 Task: Book a 60-minute sailing lesson for those looking to master the art of sailing.
Action: Mouse pressed left at (888, 132)
Screenshot: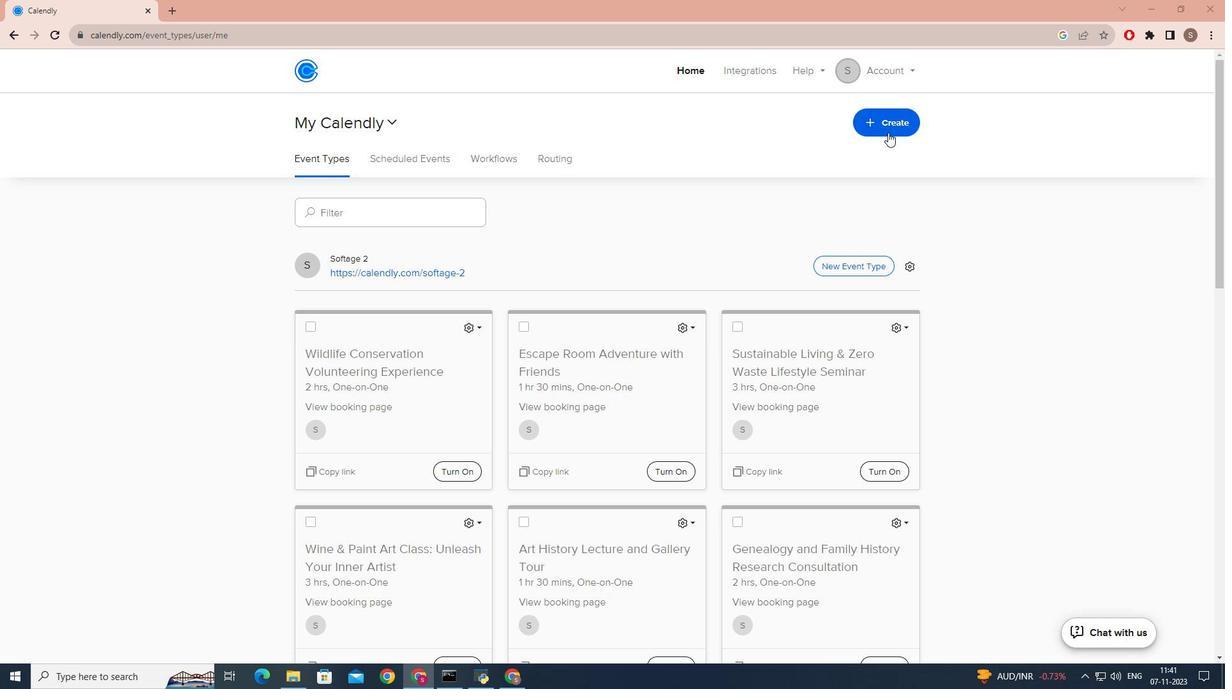 
Action: Mouse moved to (810, 175)
Screenshot: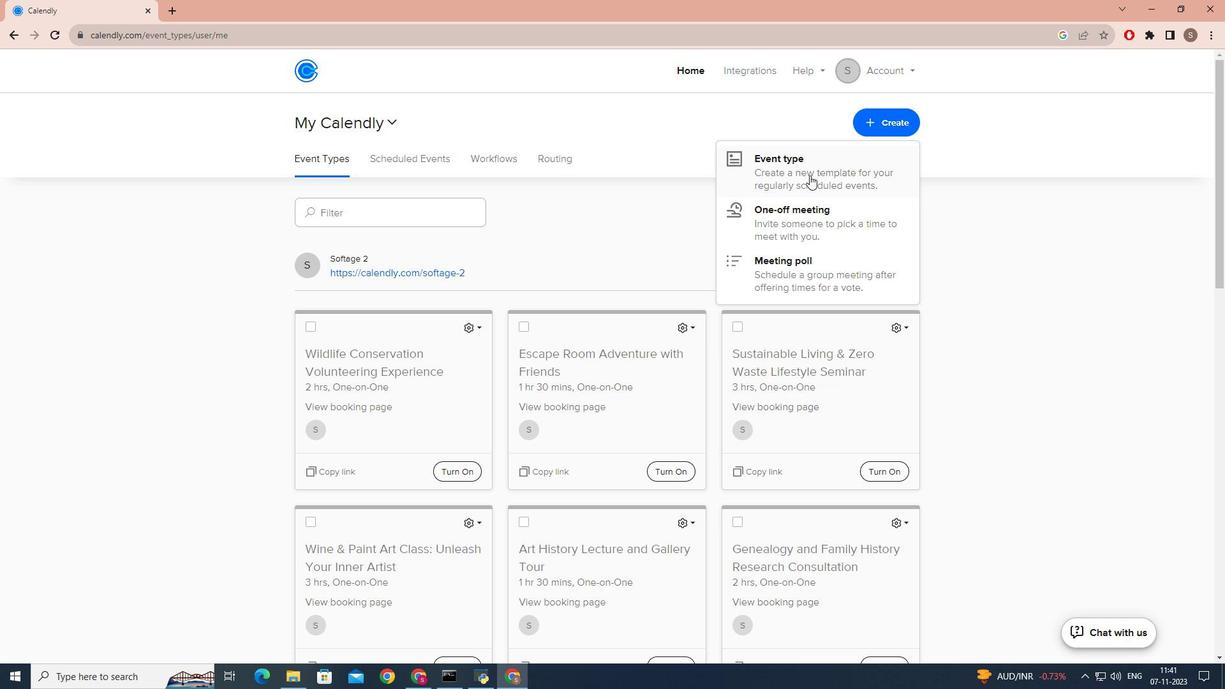 
Action: Mouse pressed left at (810, 175)
Screenshot: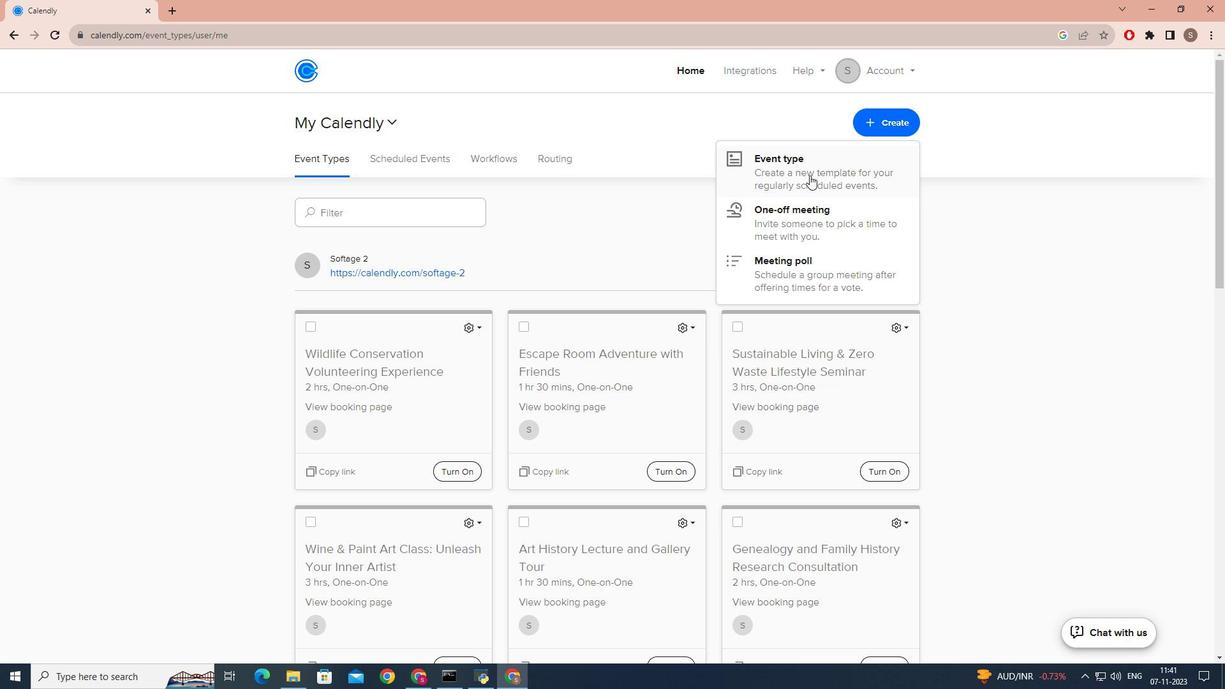 
Action: Mouse moved to (539, 244)
Screenshot: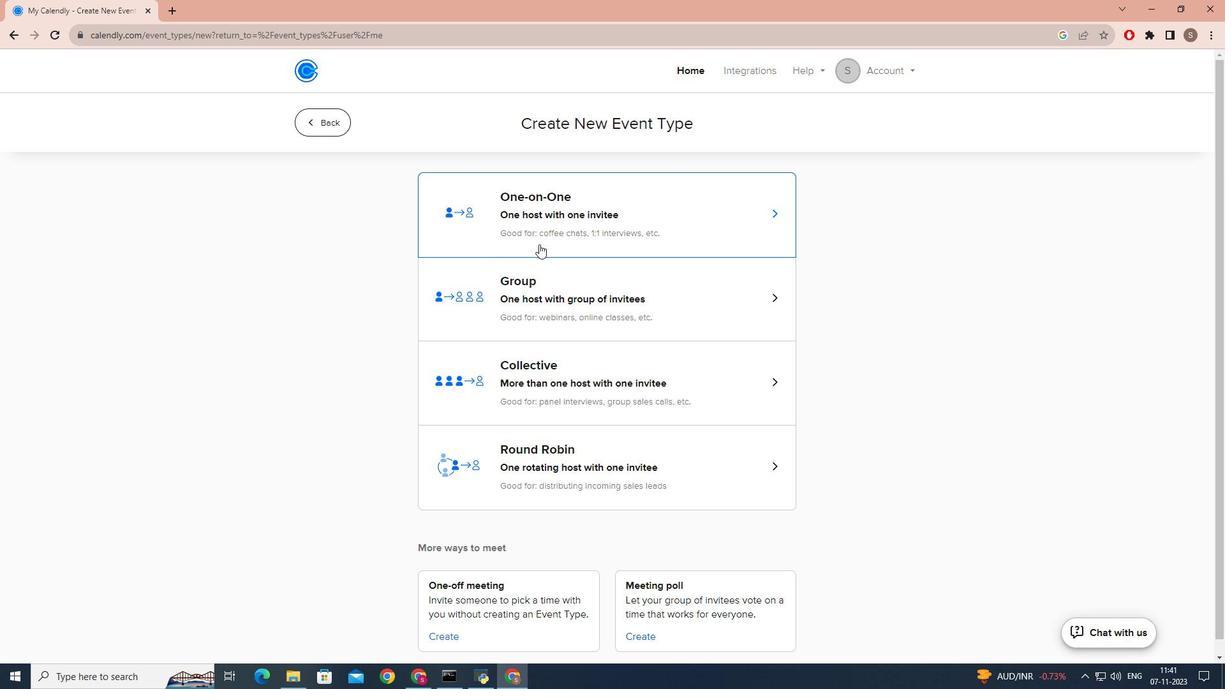 
Action: Mouse pressed left at (539, 244)
Screenshot: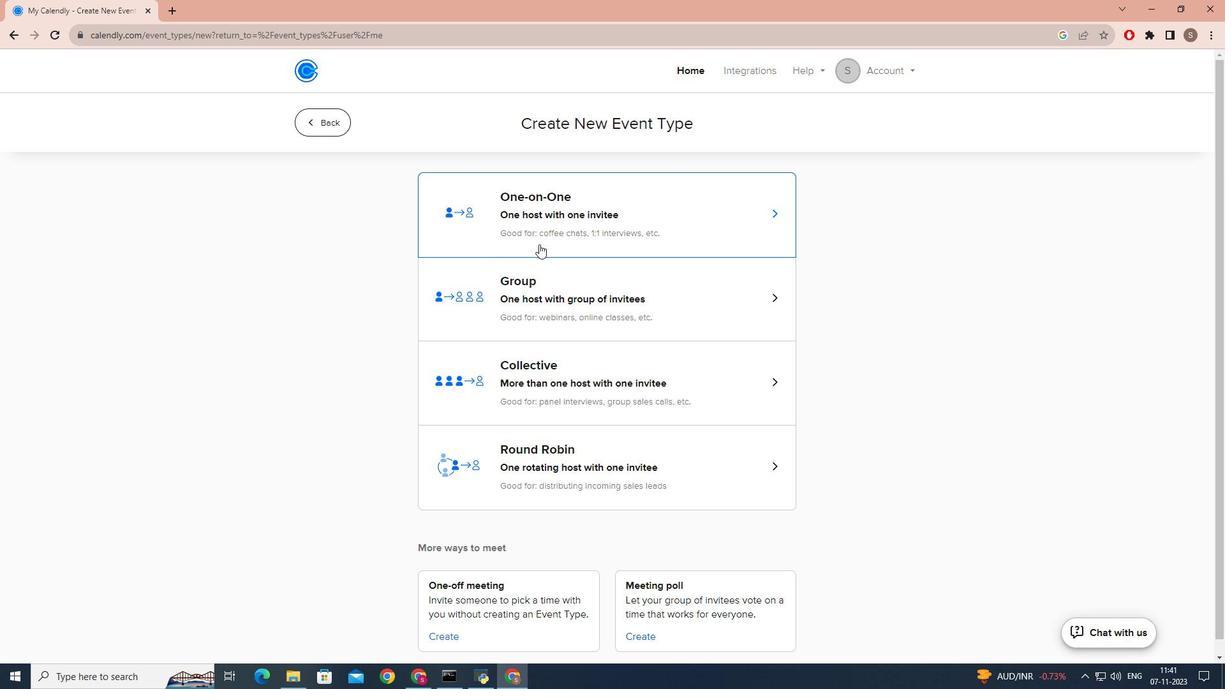 
Action: Mouse moved to (432, 296)
Screenshot: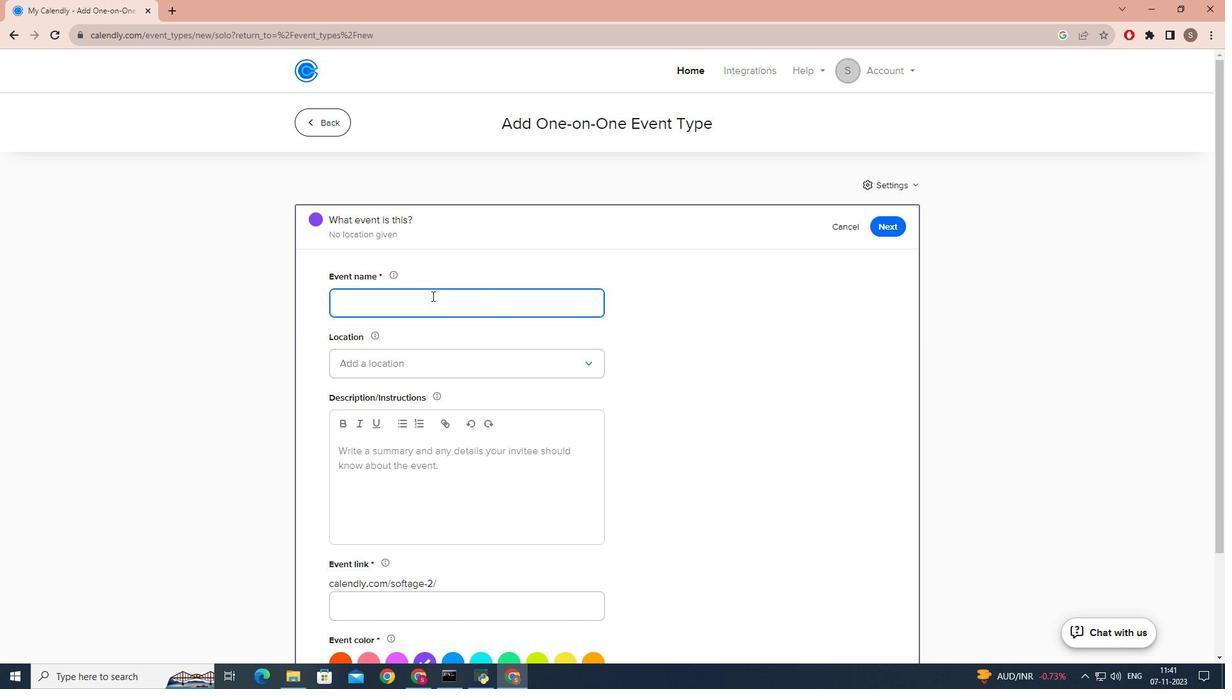 
Action: Mouse pressed left at (432, 296)
Screenshot: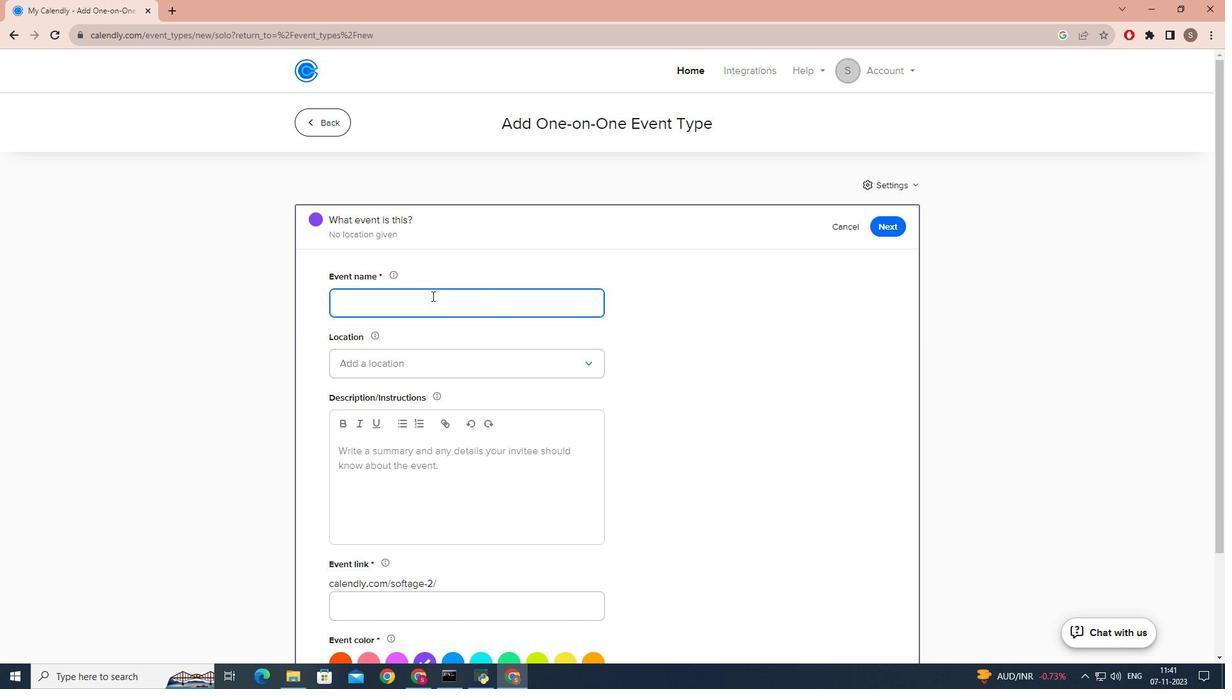 
Action: Key pressed <Key.caps_lock>S<Key.caps_lock>ailing<Key.space><Key.caps_lock>L<Key.caps_lock>esson<Key.shift_r>:<Key.space><Key.caps_lock>M<Key.caps_lock>at<Key.backspace>ster<Key.space><Key.caps_lock><Key.caps_lock>the<Key.space><Key.caps_lock>A<Key.caps_lock>rt<Key.space>i<Key.backspace>of<Key.space><Key.caps_lock>S<Key.caps_lock>ailing
Screenshot: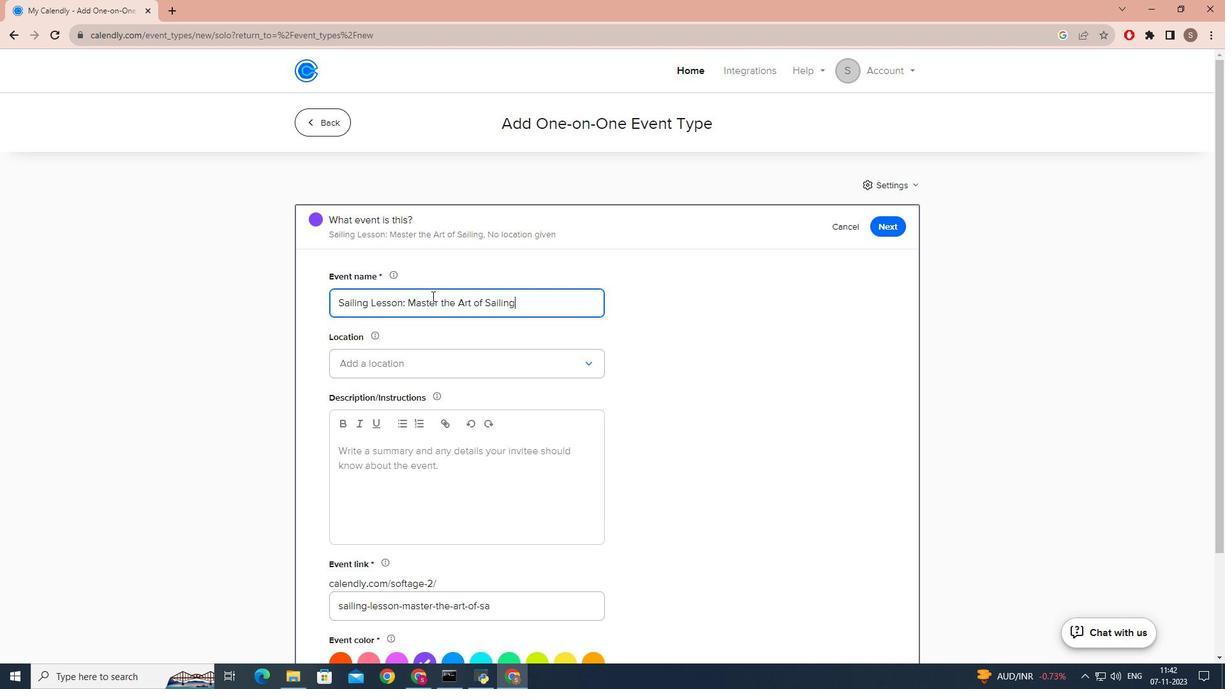
Action: Mouse moved to (381, 363)
Screenshot: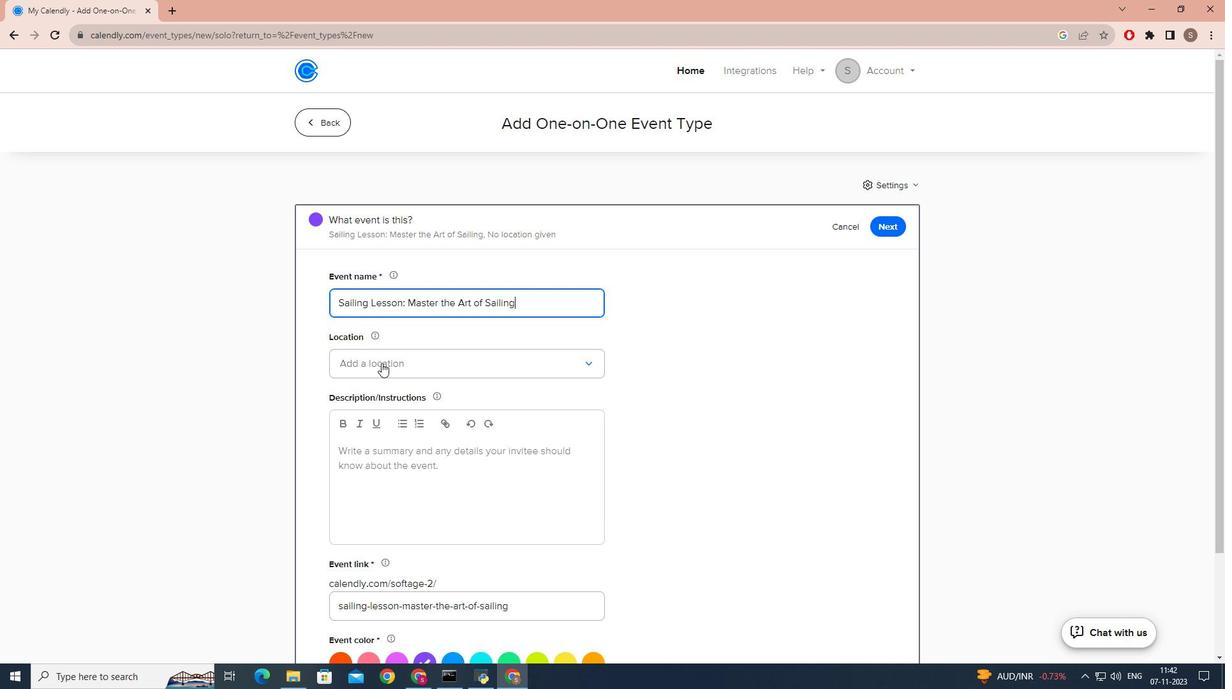 
Action: Mouse pressed left at (381, 363)
Screenshot: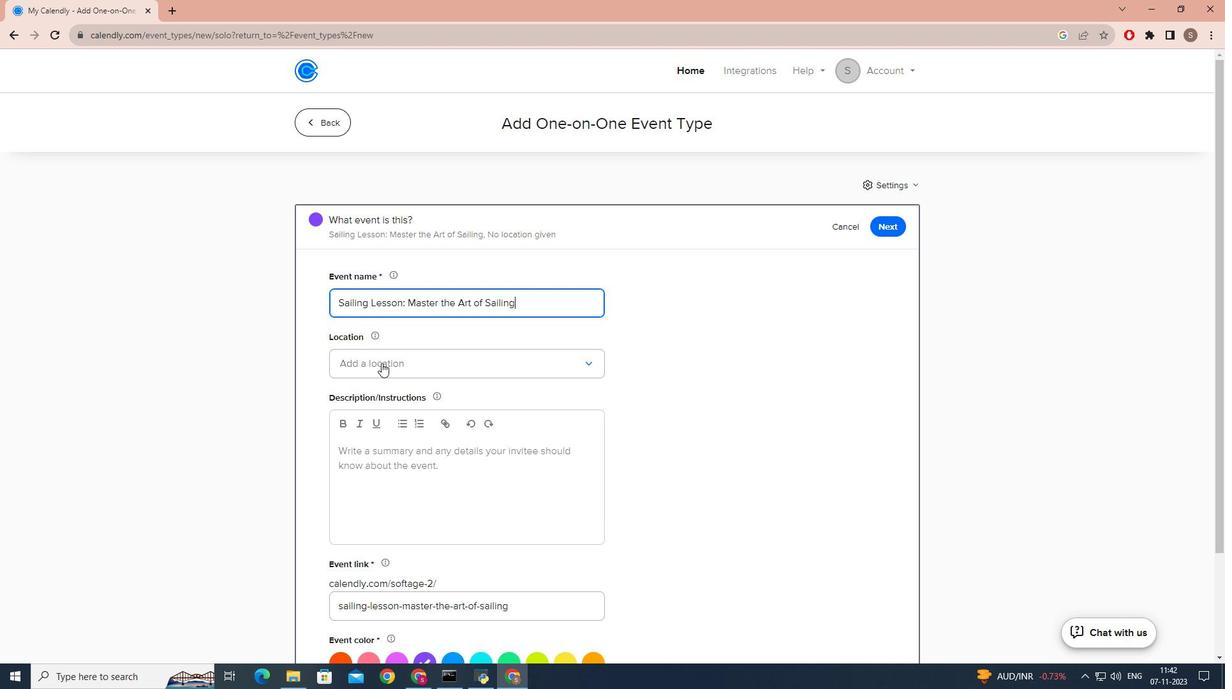 
Action: Mouse moved to (381, 392)
Screenshot: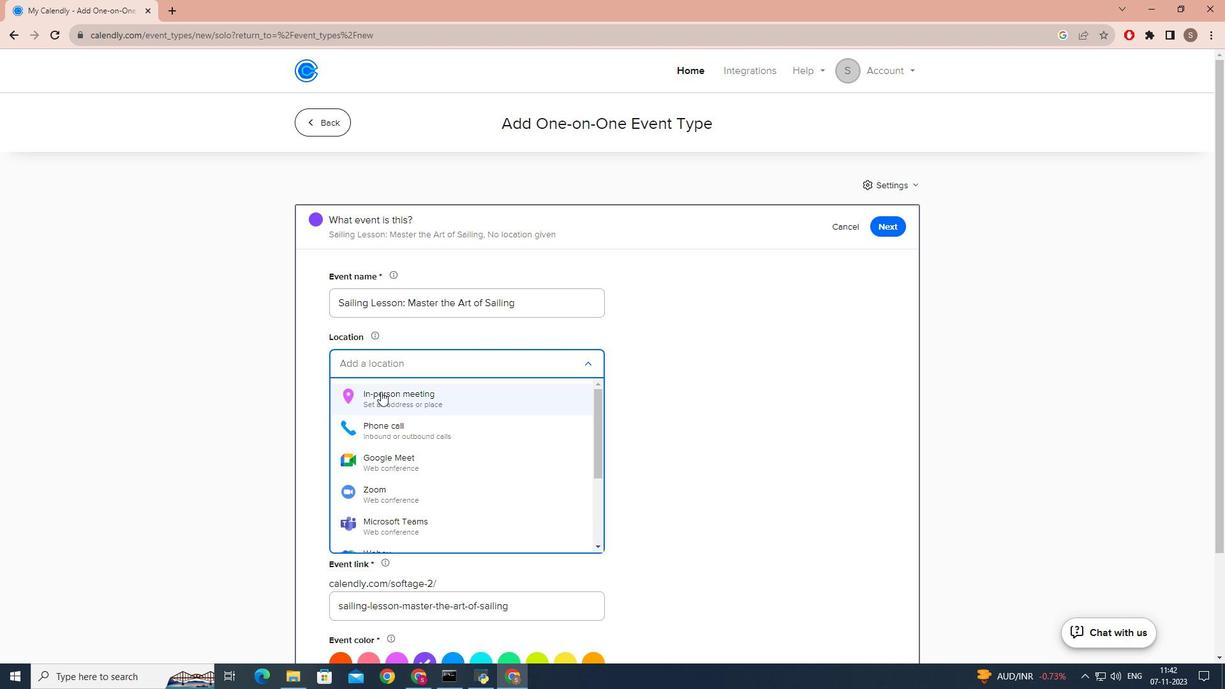 
Action: Mouse pressed left at (381, 392)
Screenshot: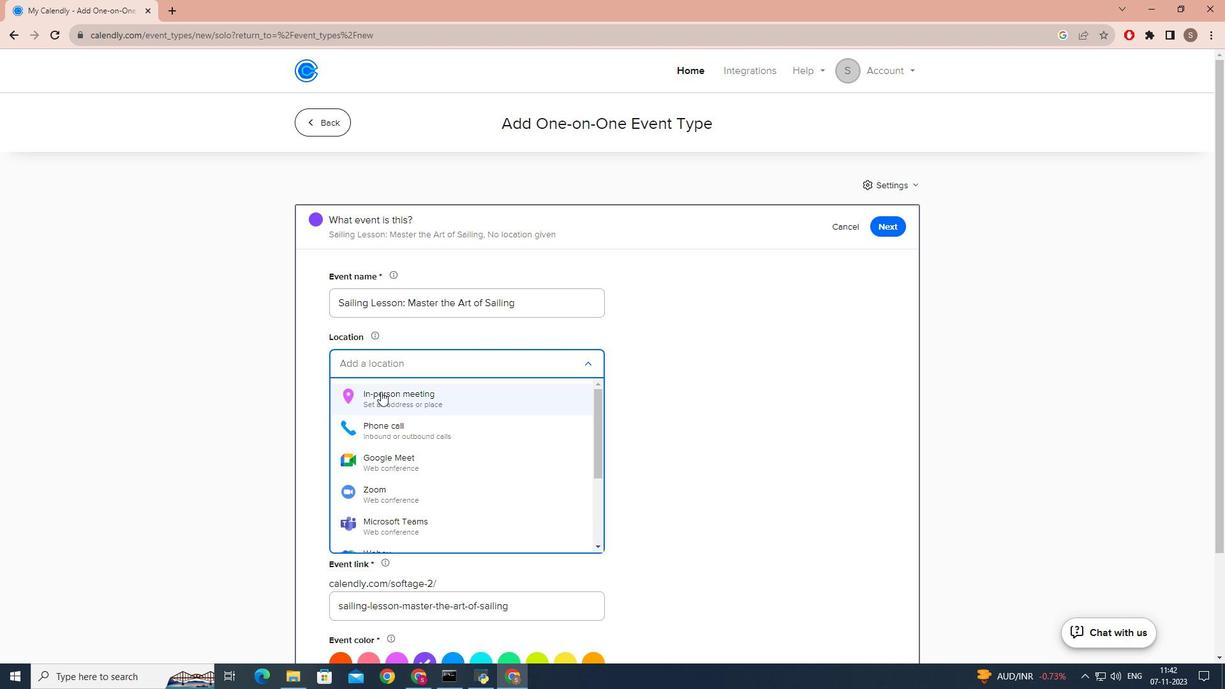
Action: Mouse moved to (554, 222)
Screenshot: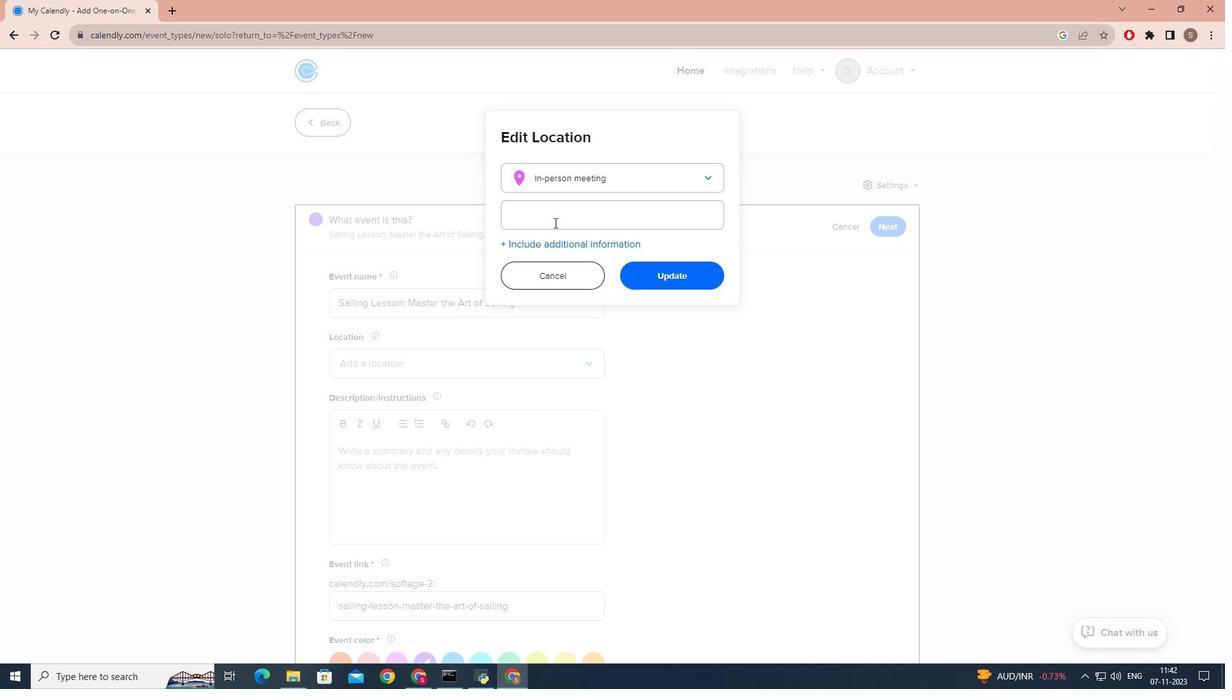 
Action: Mouse pressed left at (554, 222)
Screenshot: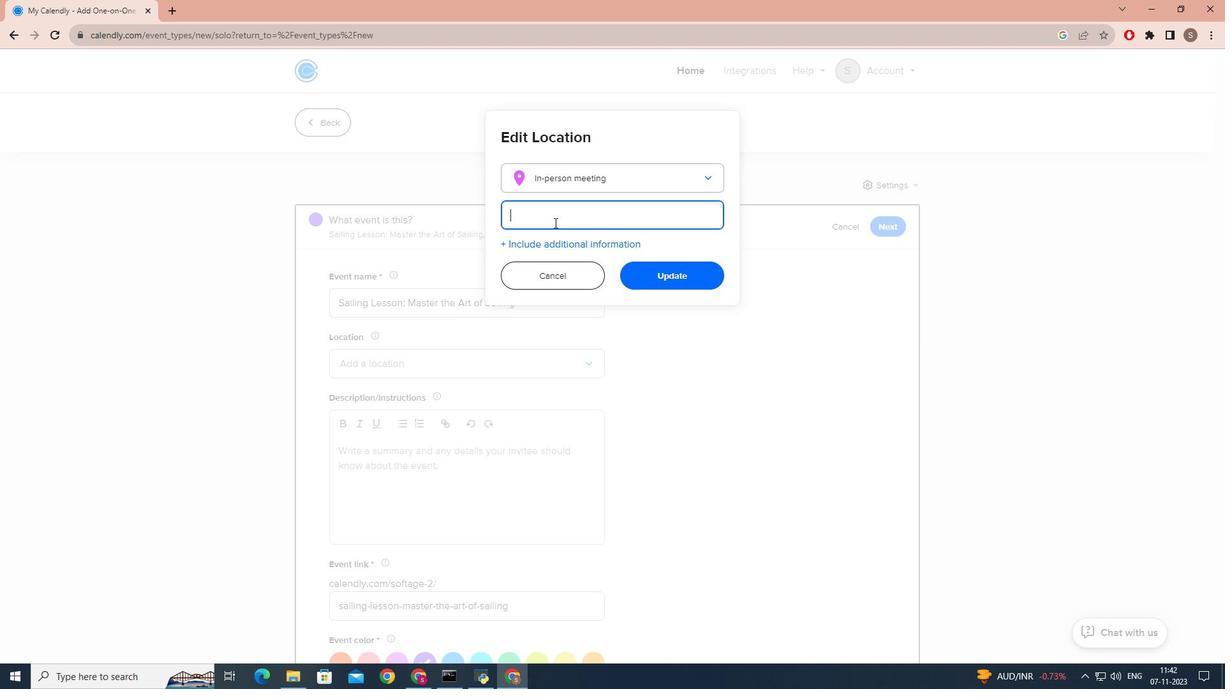 
Action: Key pressed <Key.caps_lock>D<Key.caps_lock>elaware<Key.space><Key.caps_lock>B<Key.caps_lock>ay,<Key.caps_lock>N<Key.caps_lock>ew<Key.space><Key.caps_lock>J<Key.caps_lock>ersey,<Key.caps_lock>U.S.A
Screenshot: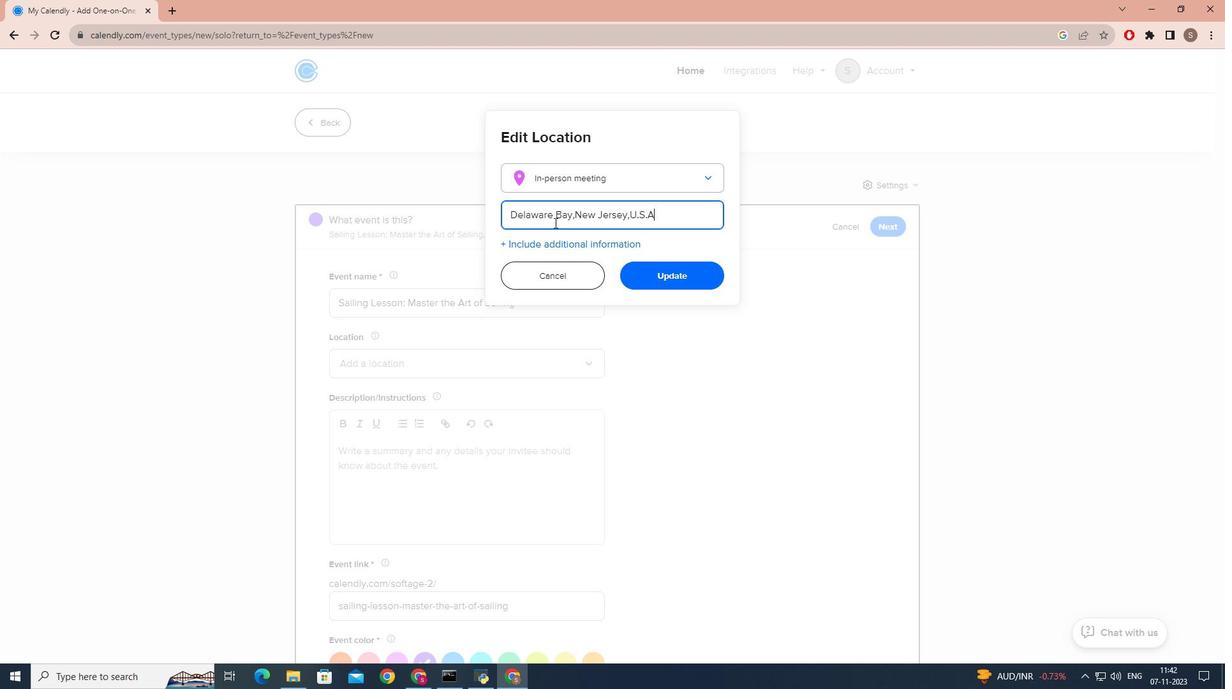 
Action: Mouse moved to (651, 265)
Screenshot: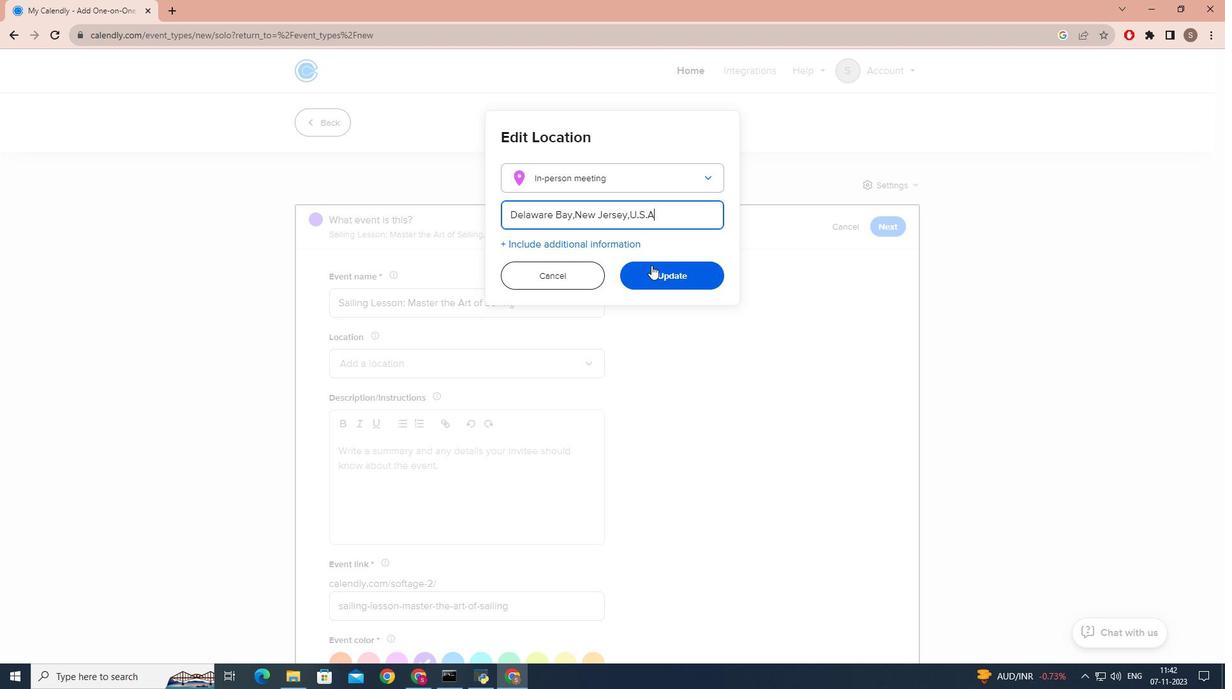
Action: Mouse pressed left at (651, 265)
Screenshot: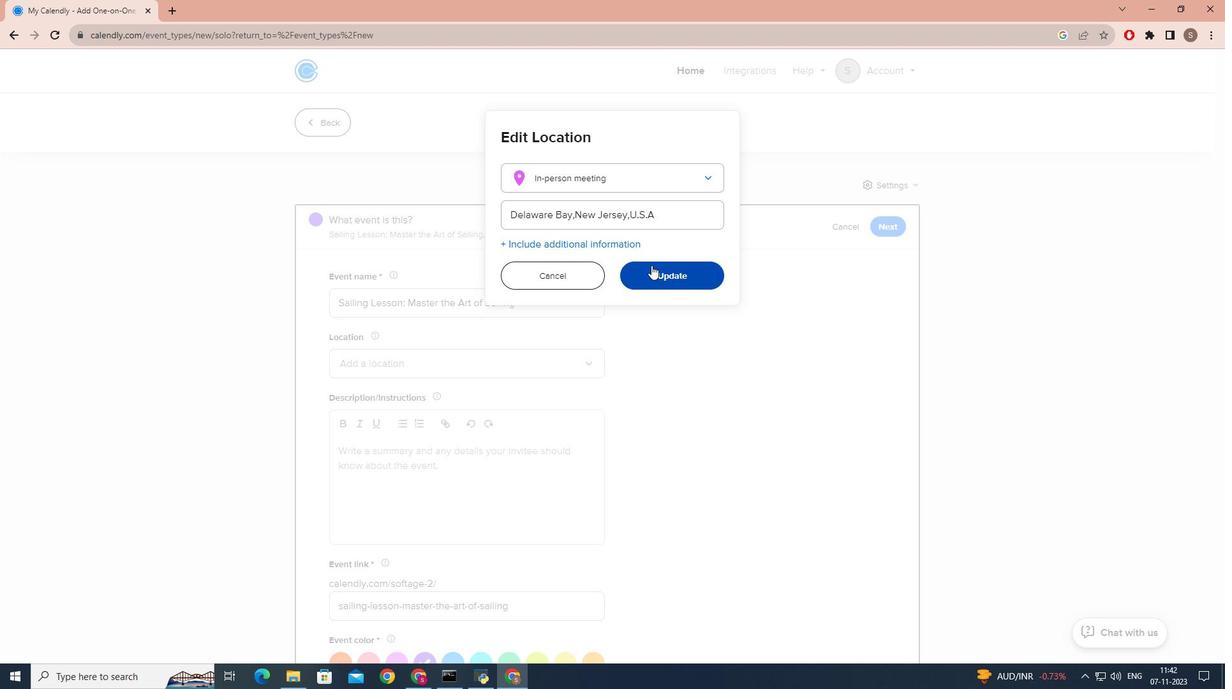 
Action: Mouse moved to (429, 354)
Screenshot: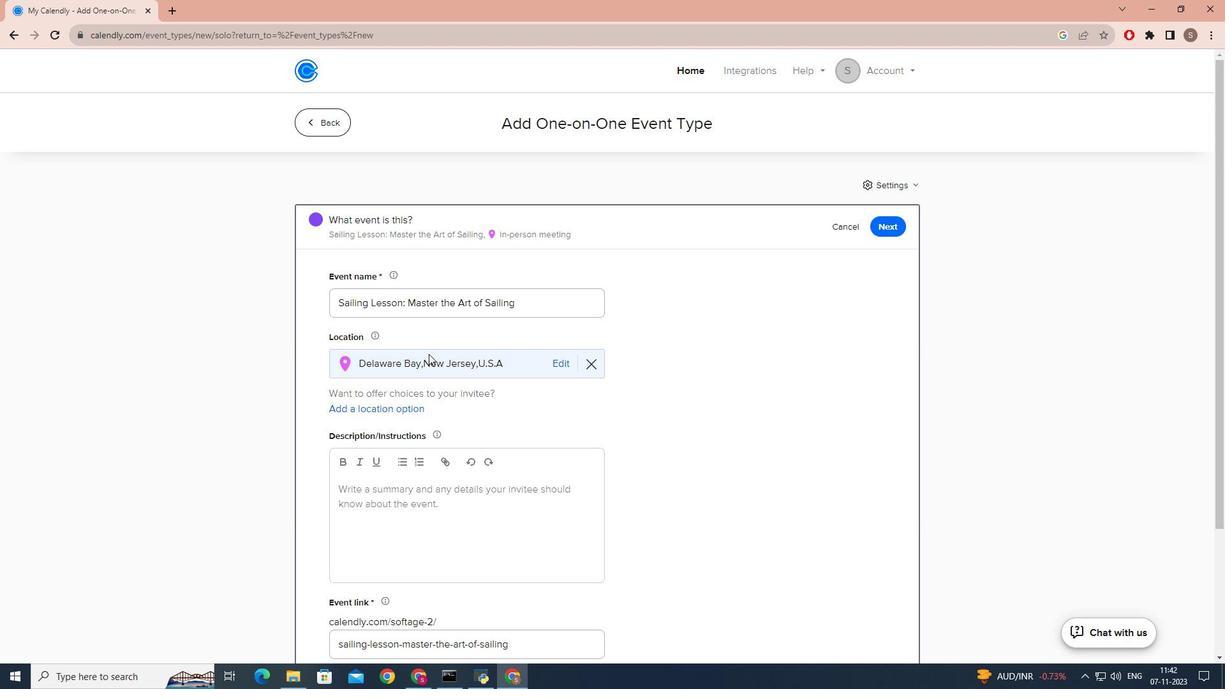 
Action: Mouse scrolled (429, 353) with delta (0, 0)
Screenshot: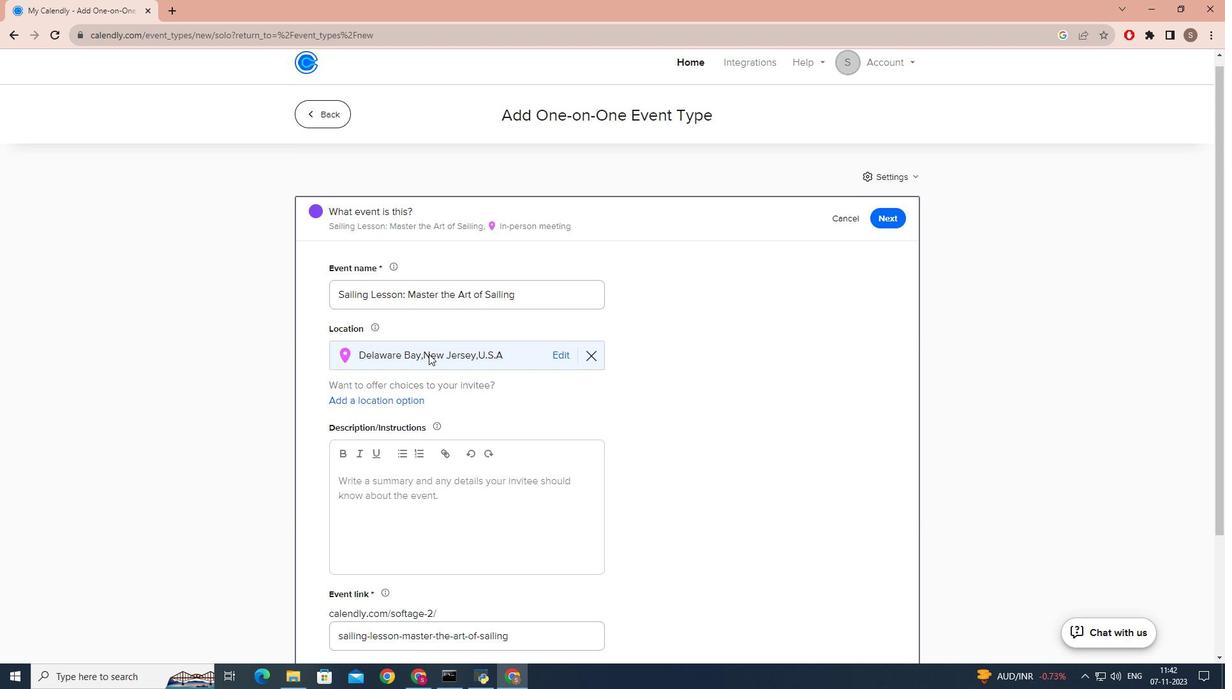 
Action: Mouse scrolled (429, 353) with delta (0, 0)
Screenshot: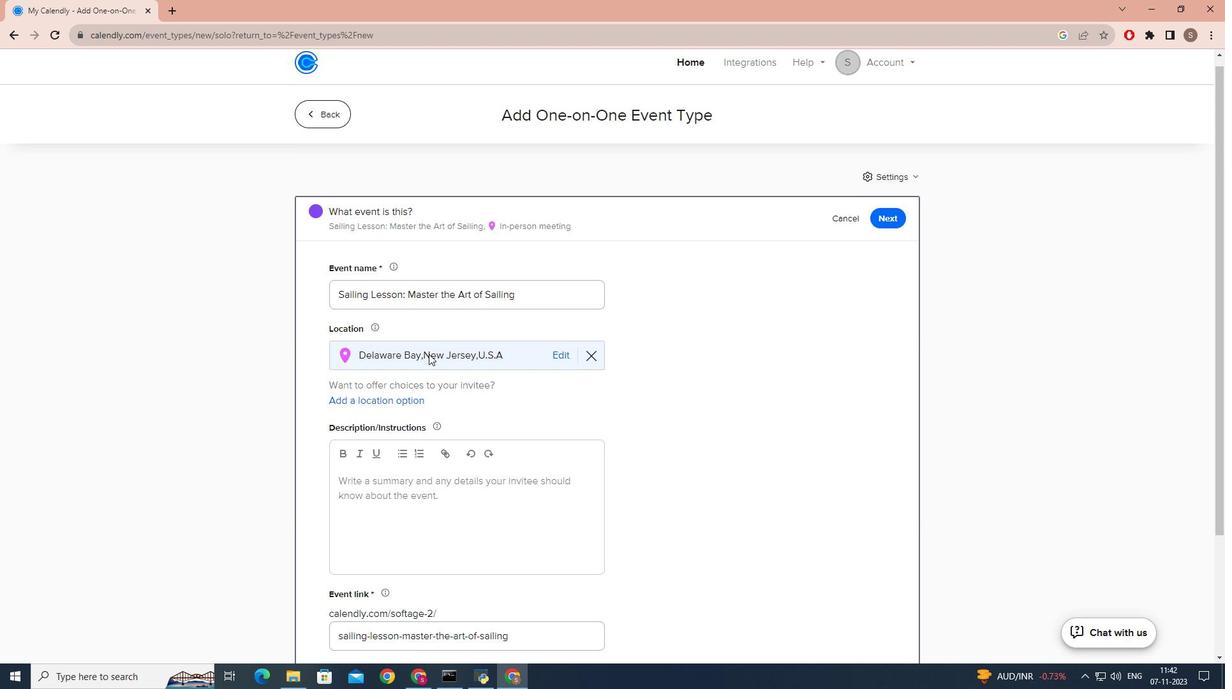 
Action: Mouse scrolled (429, 353) with delta (0, 0)
Screenshot: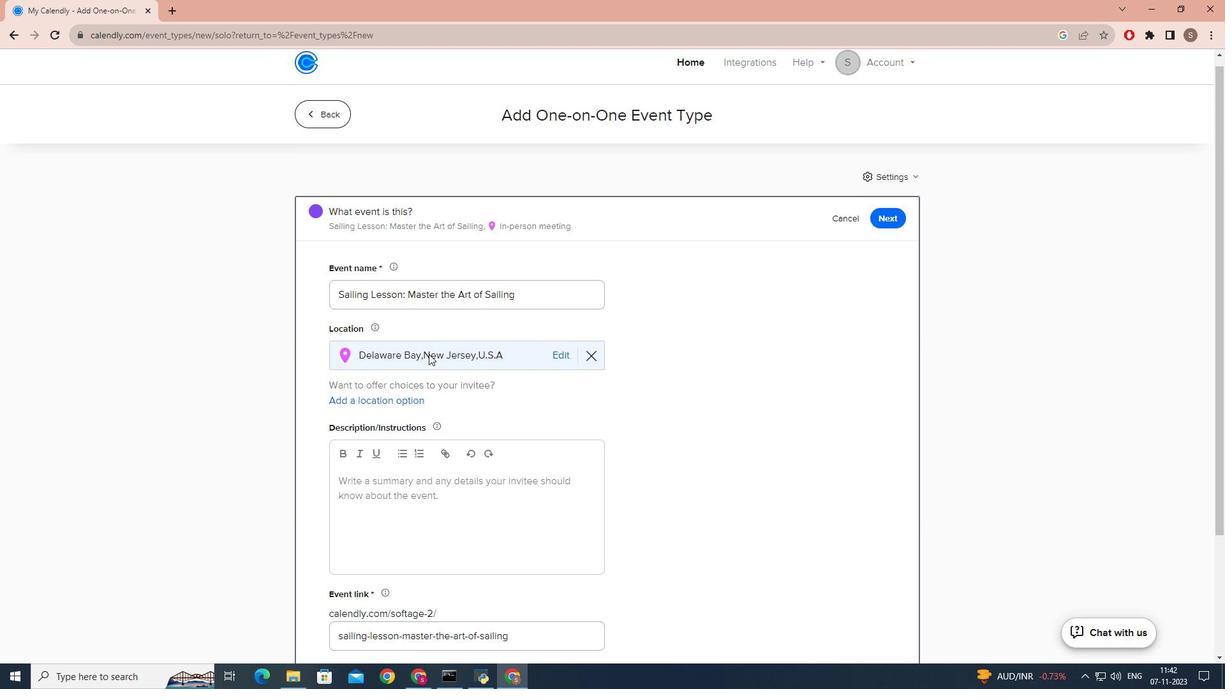 
Action: Mouse scrolled (429, 353) with delta (0, 0)
Screenshot: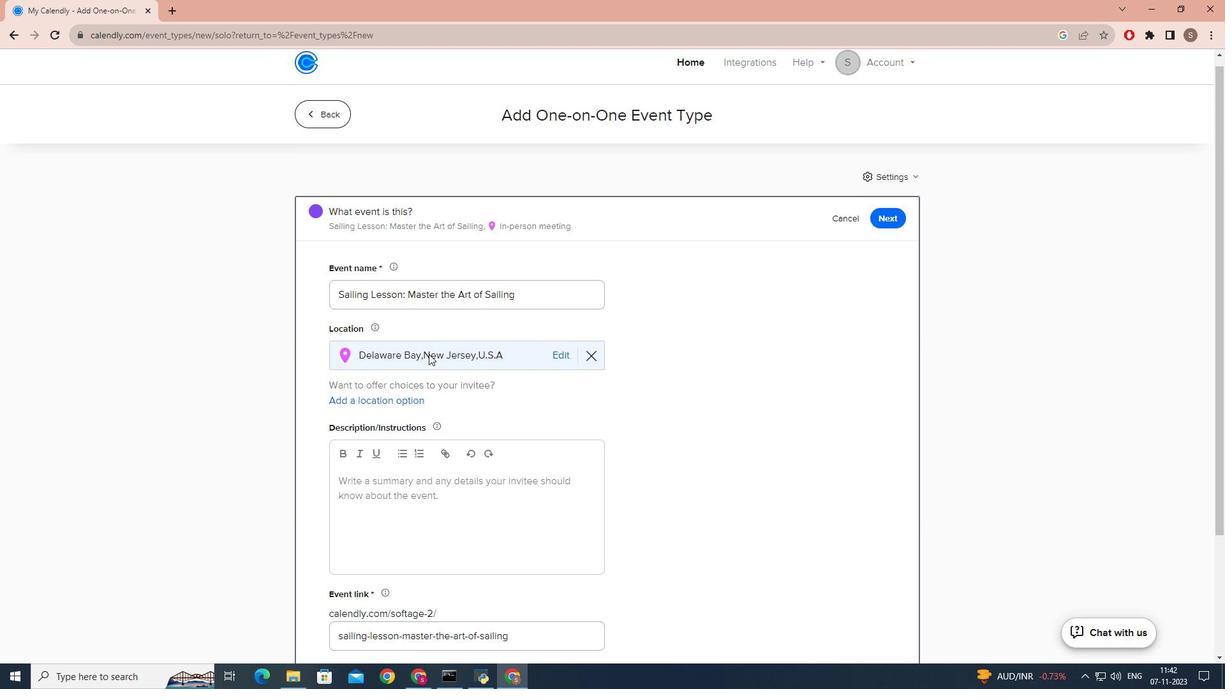 
Action: Mouse scrolled (429, 353) with delta (0, 0)
Screenshot: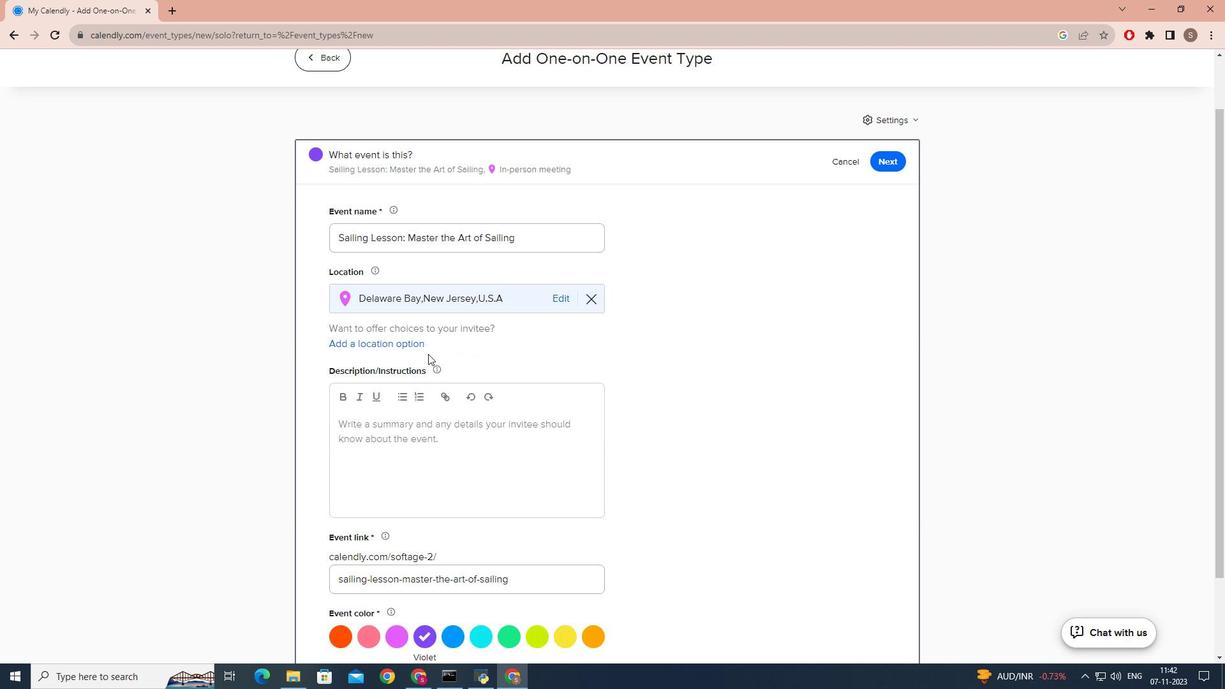 
Action: Mouse moved to (404, 362)
Screenshot: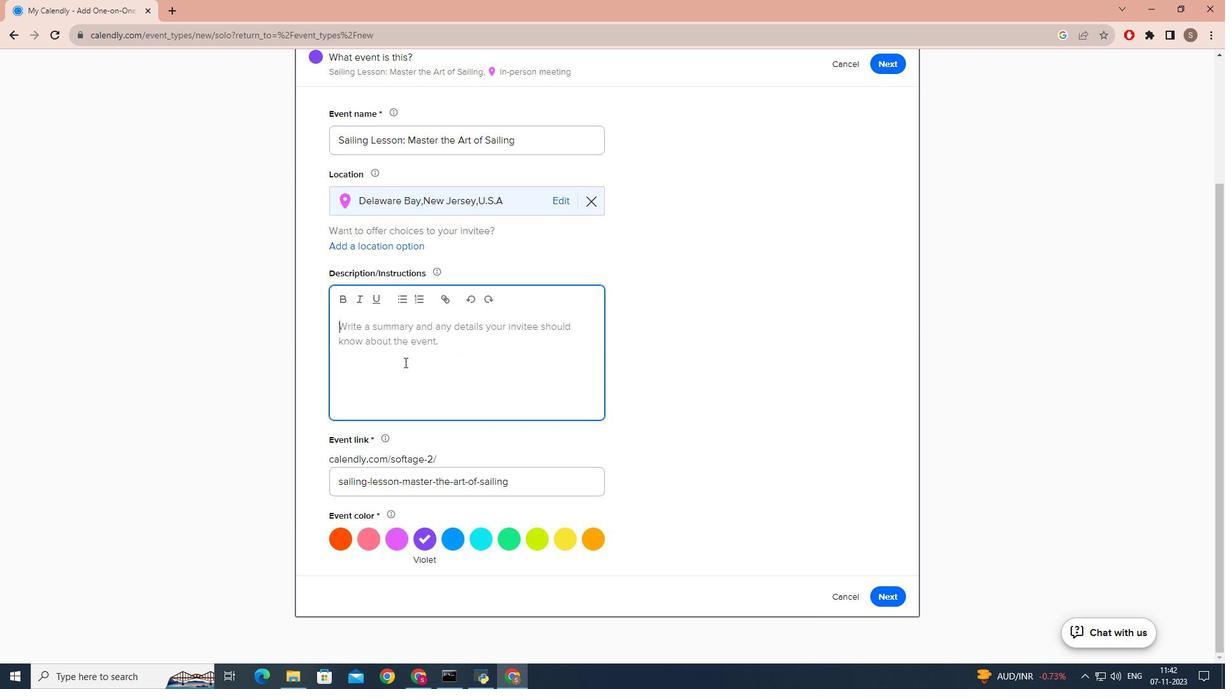 
Action: Mouse pressed left at (404, 362)
Screenshot: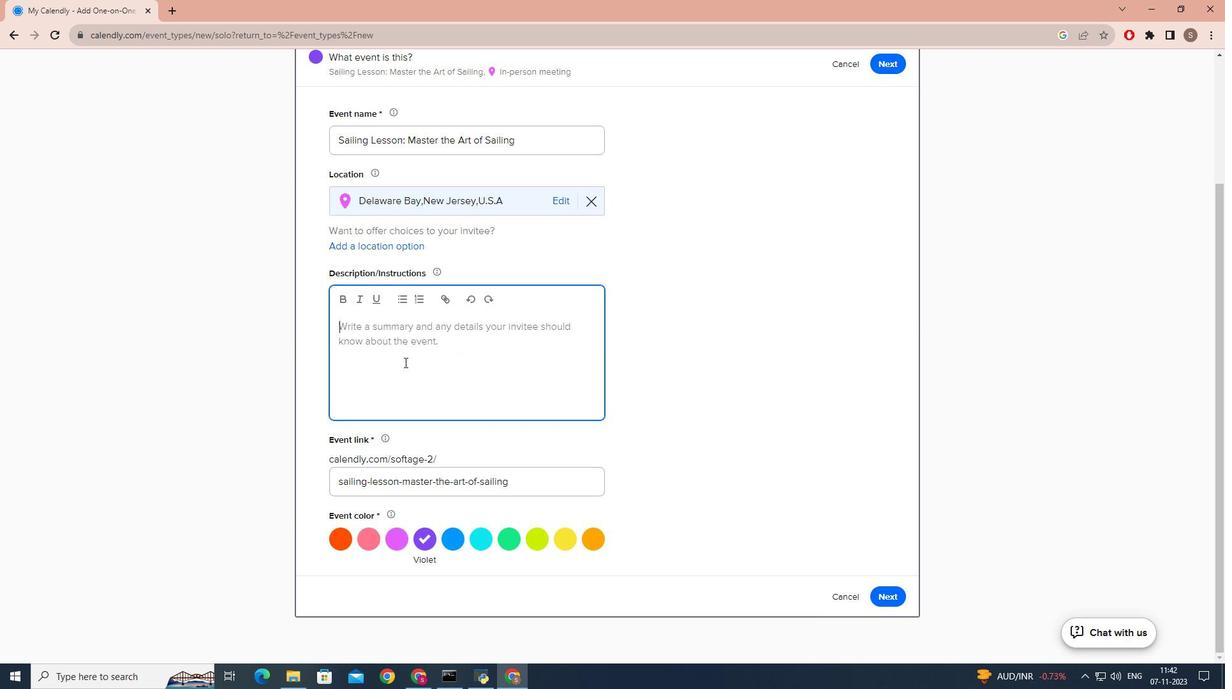 
Action: Key pressed <Key.caps_lock>o<Key.caps_lock>U<Key.backspace><Key.backspace>O<Key.caps_lock>ur<Key.space>sailing<Key.space>lesson<Key.space>is<Key.space>the<Key.space>perfect<Key.space>opportunityy<Key.space><Key.backspace><Key.backspace><Key.backspace>y<Key.space>to<Key.space>learn<Key.space>the<Key.space>roi<Key.backspace>pes<Key.space>and<Key.space>experienc<Key.space><Key.backspace>e<Key.space>the<Key.space>thrill<Key.space>of<Key.space>sailing<Key.space>on<Key.space>the<Key.space>open<Key.space>water.<Key.caps_lock>R<Key.caps_lock>ecive<Key.space>exper
Screenshot: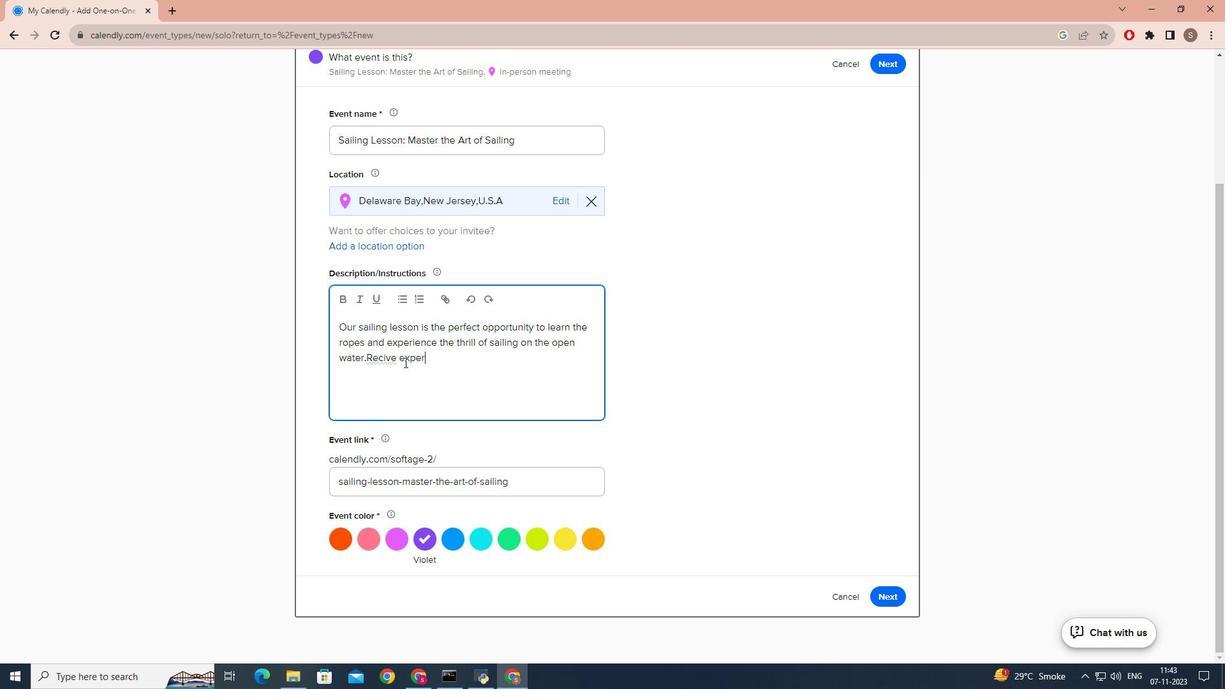 
Action: Mouse moved to (383, 358)
Screenshot: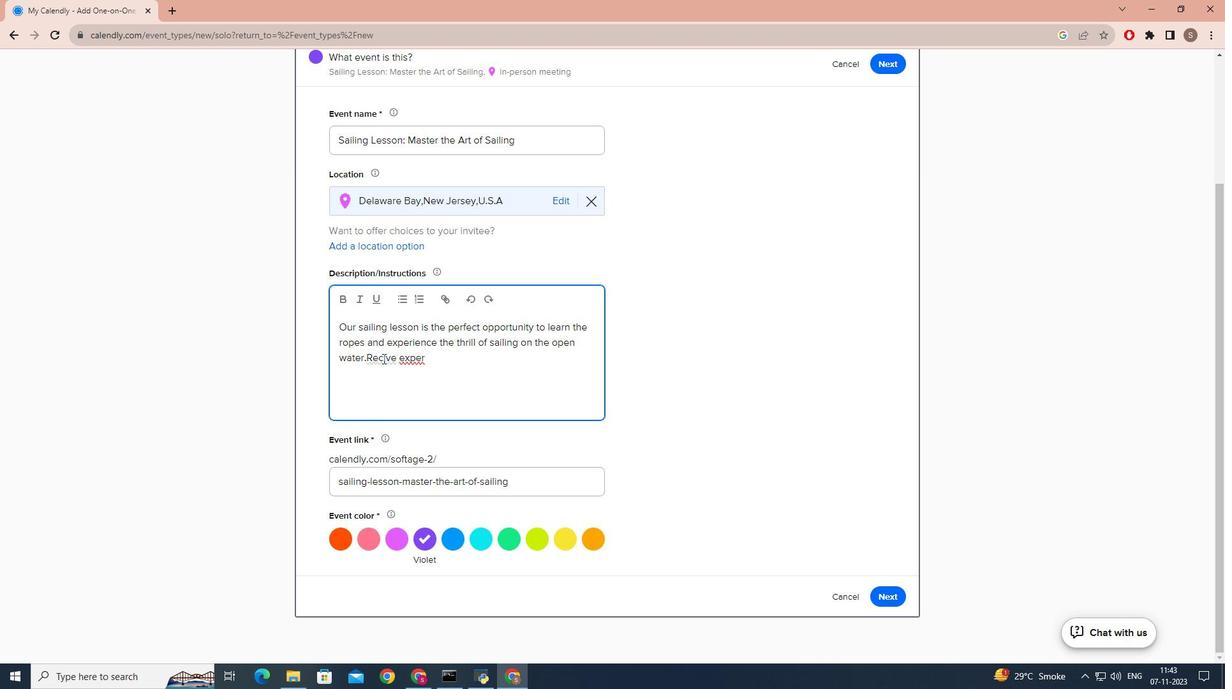 
Action: Mouse pressed left at (383, 358)
Screenshot: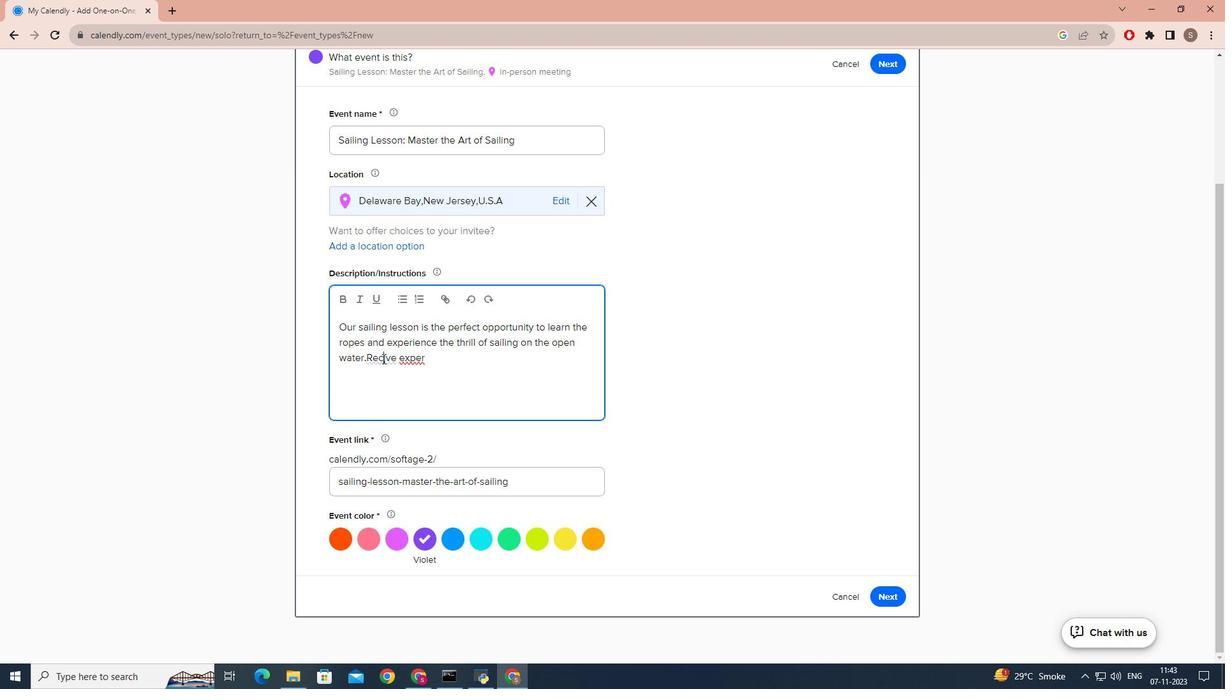 
Action: Key pressed e
Screenshot: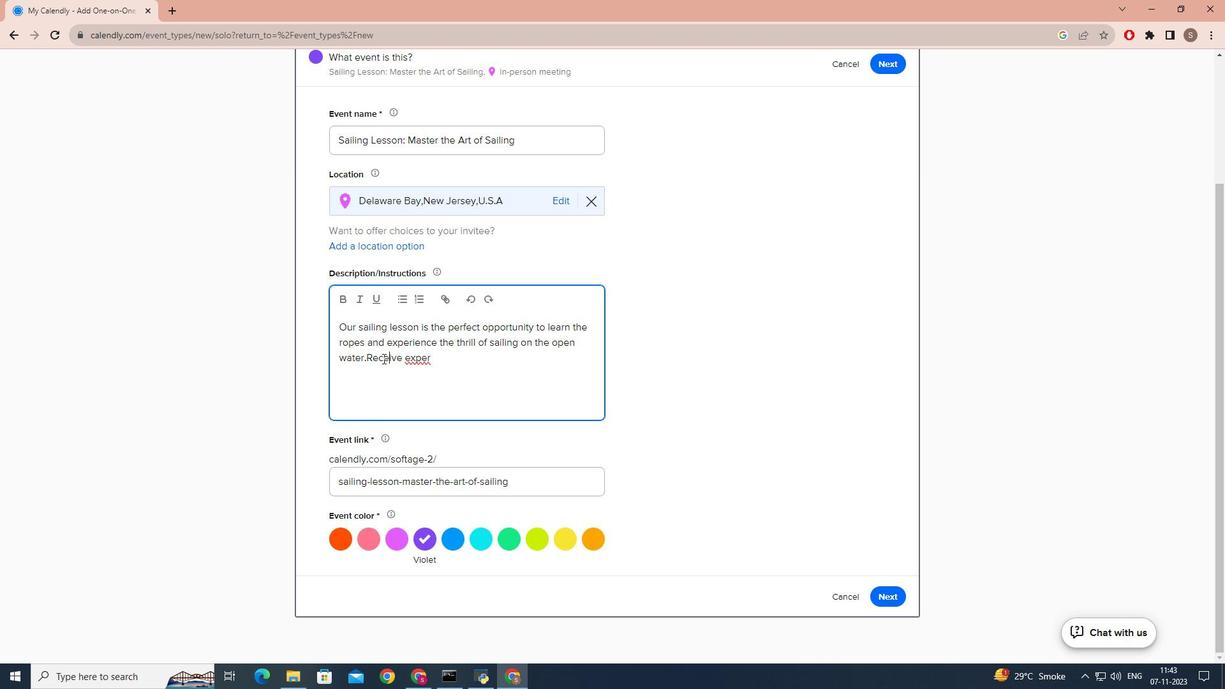 
Action: Mouse moved to (452, 358)
Screenshot: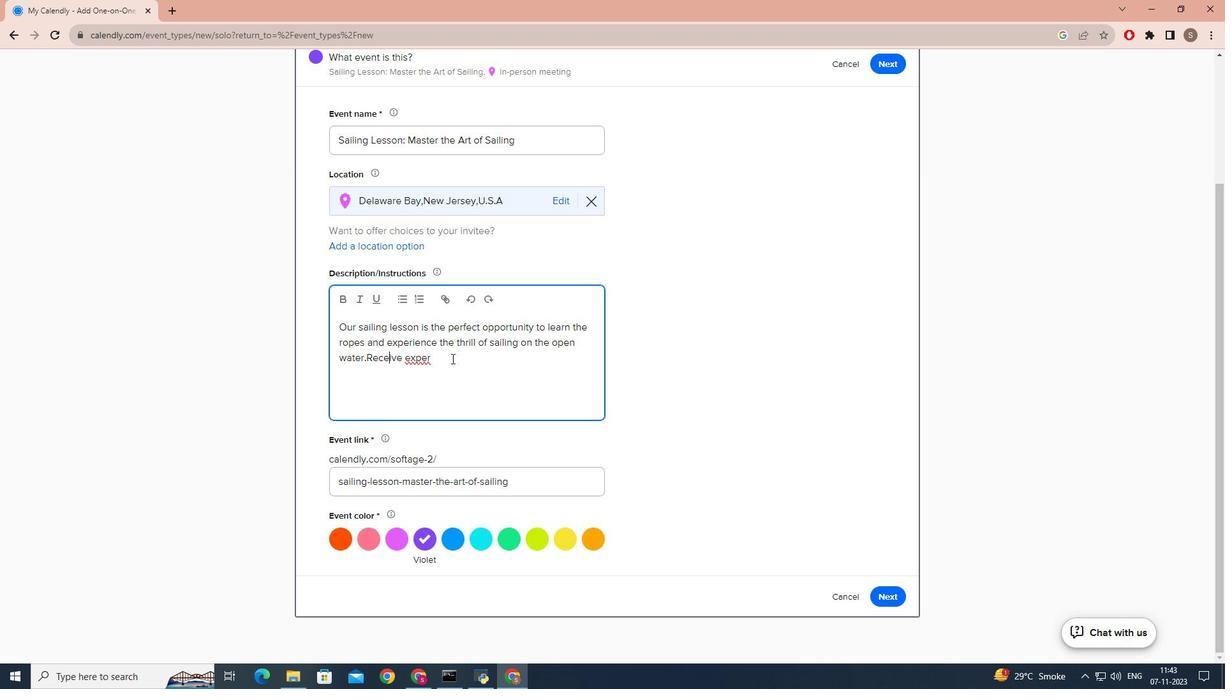 
Action: Mouse pressed left at (452, 358)
Screenshot: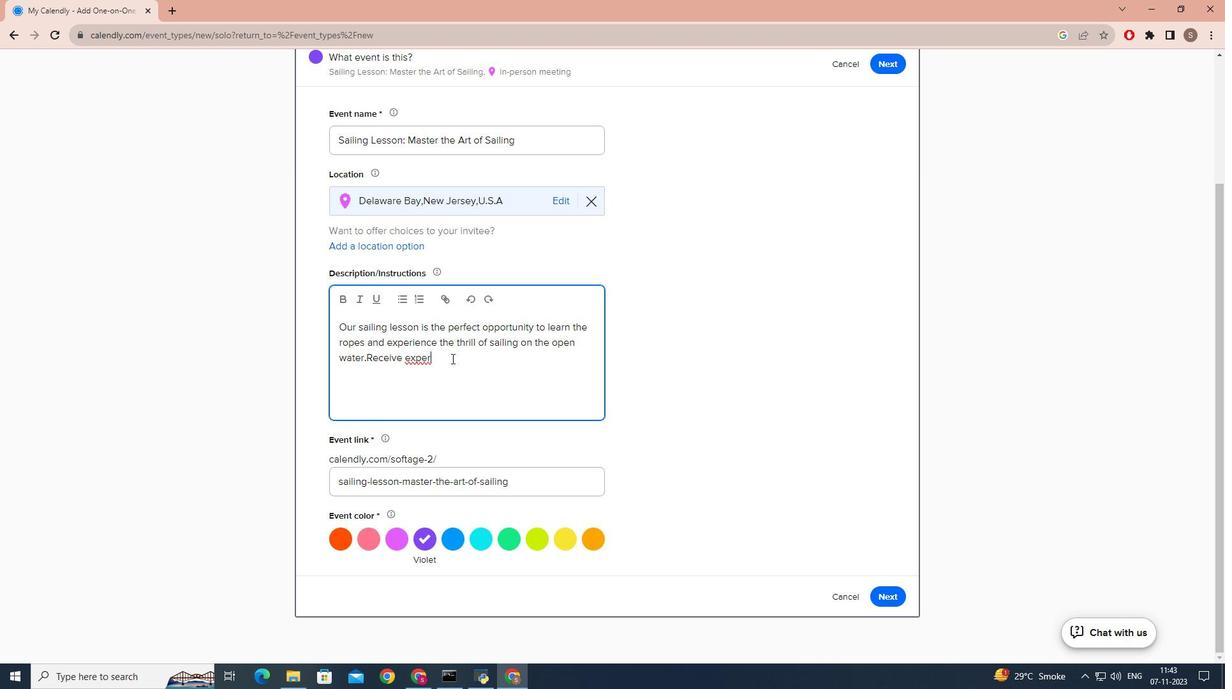 
Action: Key pressed t<Key.space>coaching<Key.space>from<Key.space>experiec<Key.backspace>nced<Key.space>instructors<Key.space>who<Key.space>are<Key.space>passionate<Key.space>about<Key.space>sailing.<Key.caps_lock>E<Key.caps_lock>xperience<Key.space>the<Key.space>joy<Key.space>of<Key.space>sauik<Key.backspace><Key.backspace><Key.backspace>iling<Key.space>as<Key.space>you<Key.space>navigate<Key.space>the<Key.space>wates<Key.backspace>rs,feeling<Key.space>the<Key.space>power<Key.space>of<Key.space>the<Key.space>wind.<Key.caps_lock>P<Key.caps_lock>erfect<Key.space>for<Key.space>beginners<Key.space>and<Key.space>those<Key.space>looking<Key.space>vto<Key.space>build<Key.space>a<Key.space>strong<Key.space>foundation<Key.space>in<Key.space>sailing.b<Key.caps_lock><Key.backspace>B<Key.caps_lock>ook<Key.space>your<Key.space>si<Key.backspace>ailing<Key.space>
Screenshot: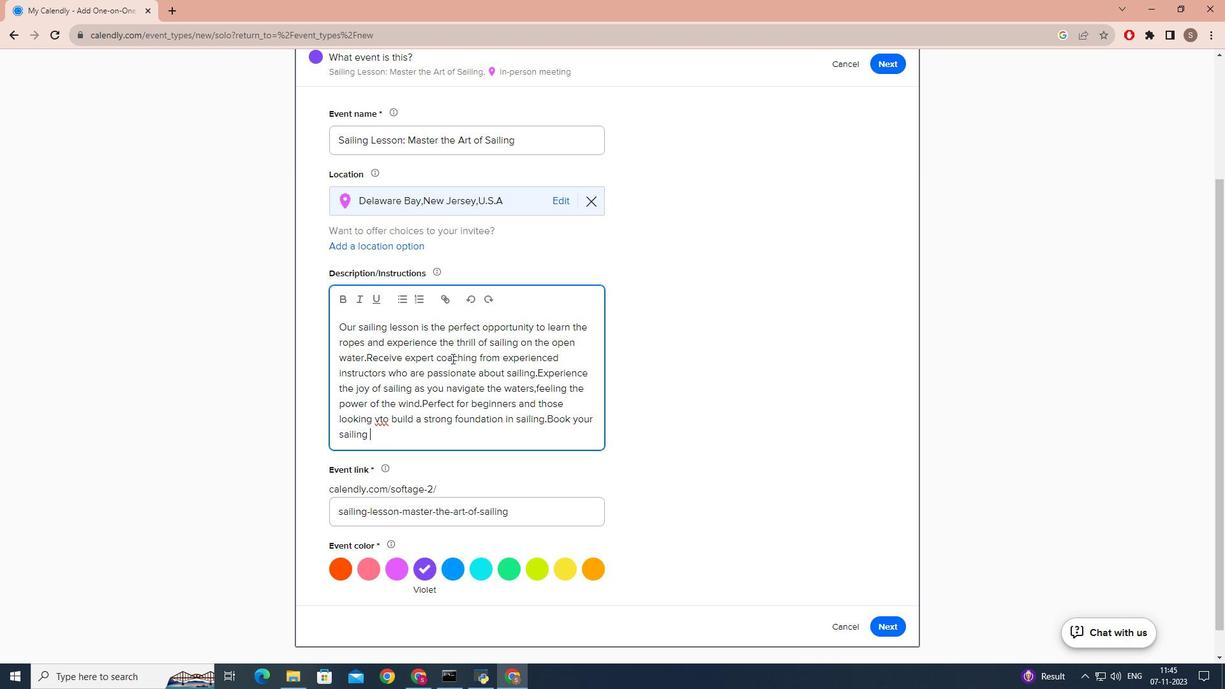 
Action: Mouse moved to (379, 416)
Screenshot: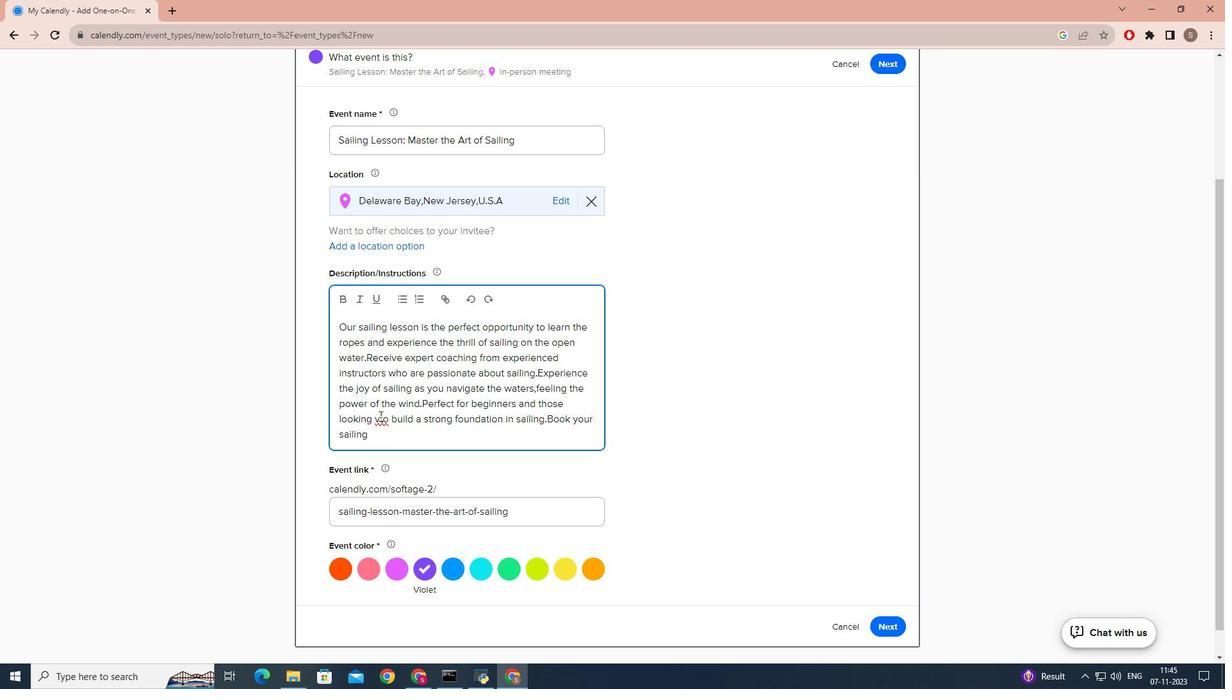 
Action: Mouse pressed left at (379, 416)
Screenshot: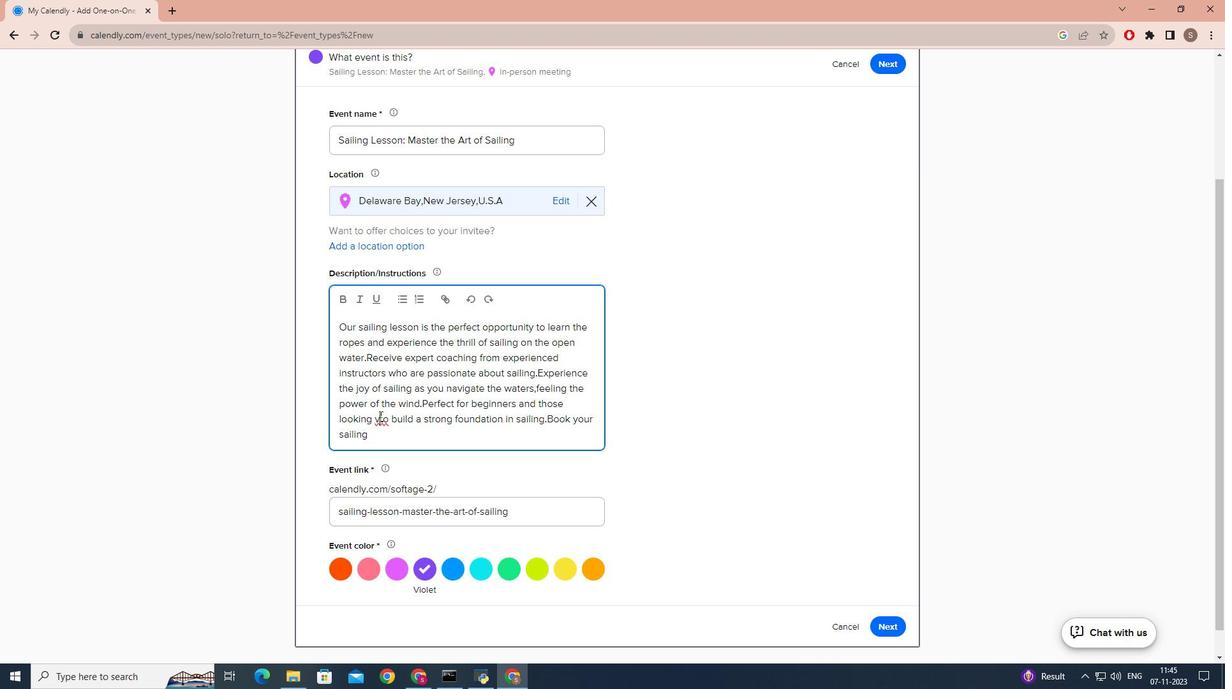 
Action: Key pressed <Key.backspace>
Screenshot: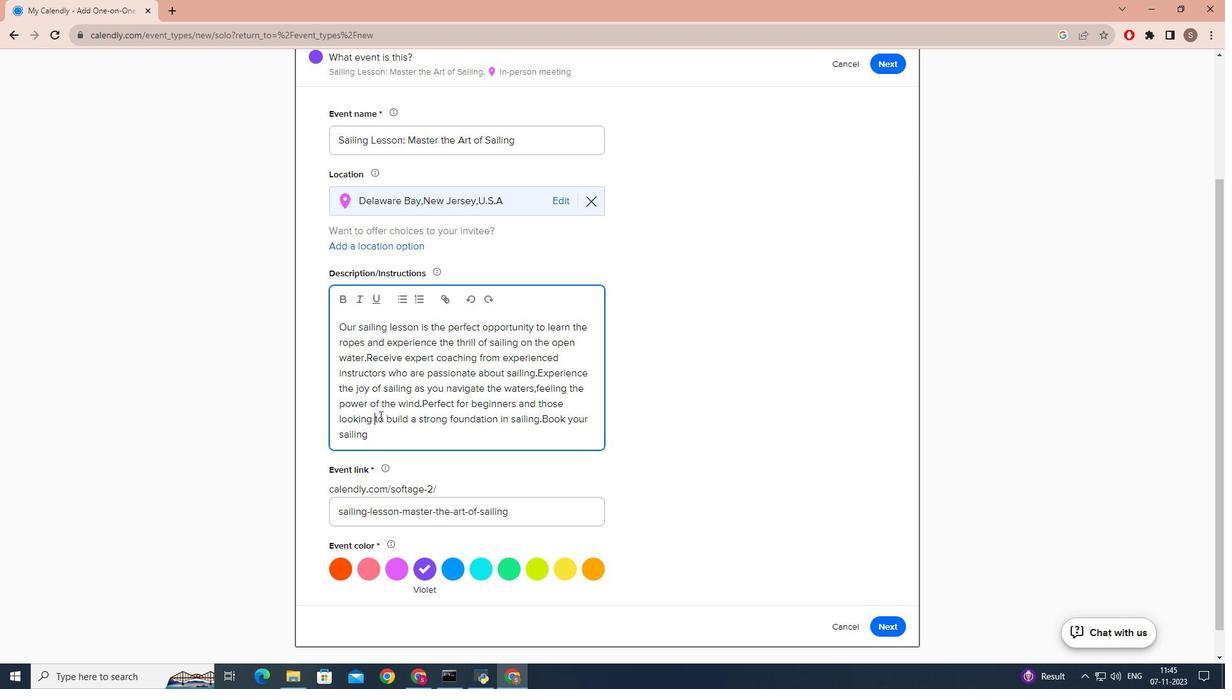 
Action: Mouse moved to (378, 432)
Screenshot: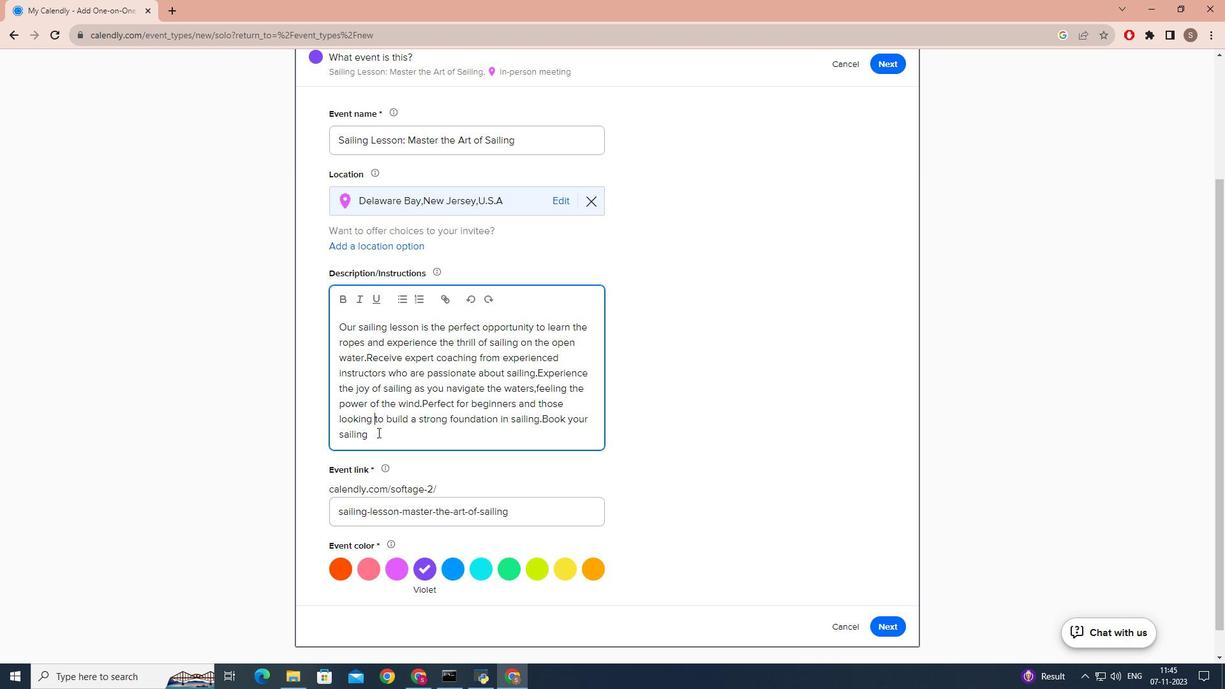 
Action: Mouse pressed left at (378, 432)
Screenshot: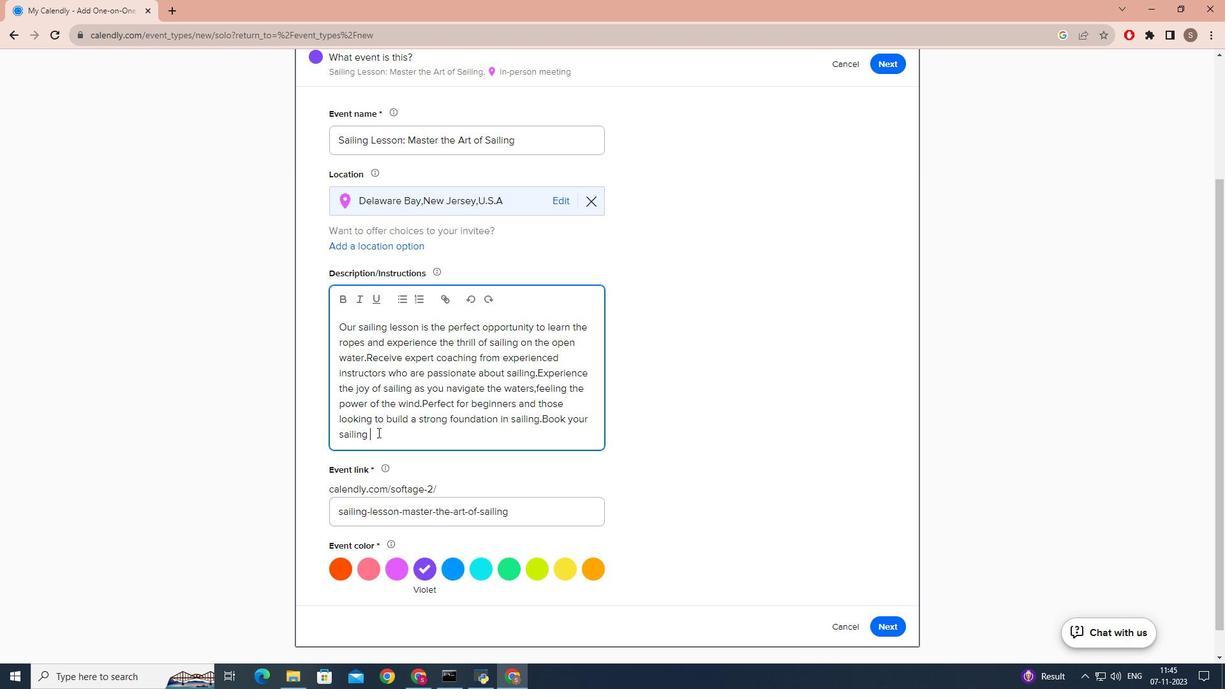 
Action: Key pressed lesson<Key.space>to<Key.space><Key.backspace>day<Key.space>and<Key.space>get<Key.space>set<Key.space>for<Key.space>an<Key.space>experience<Key.space>in<Key.space><Key.backspace><Key.backspace><Key.backspace>on<Key.space>the<Key.space>water.
Screenshot: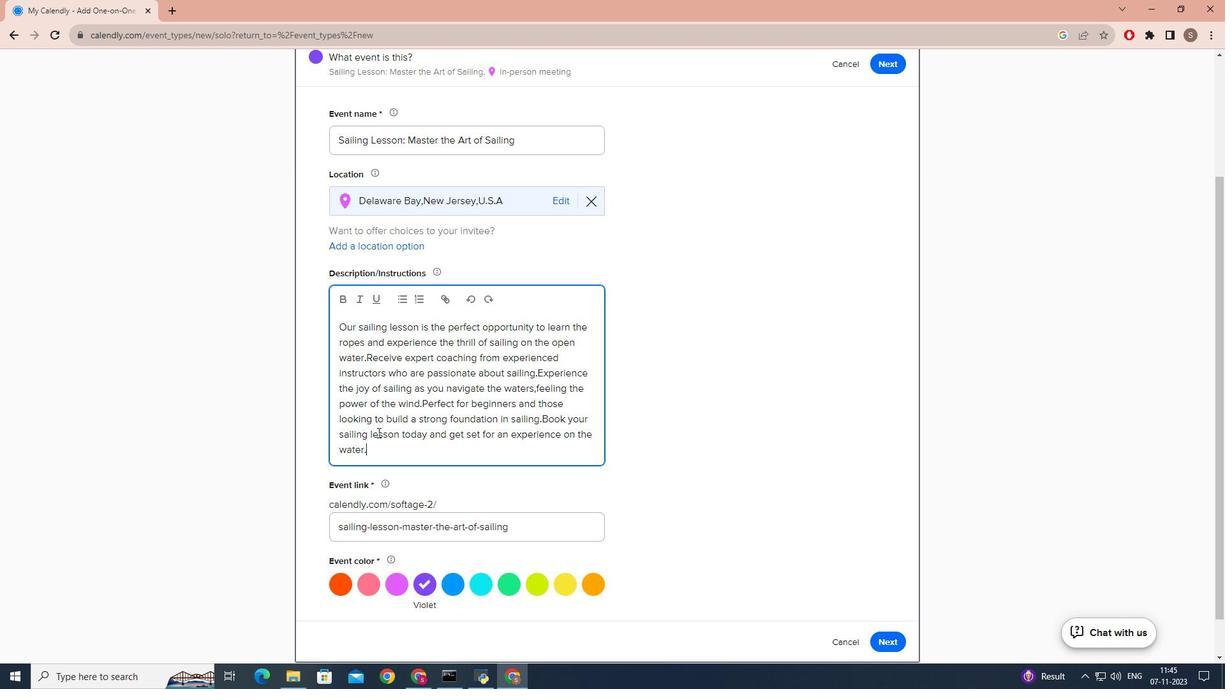 
Action: Mouse moved to (901, 643)
Screenshot: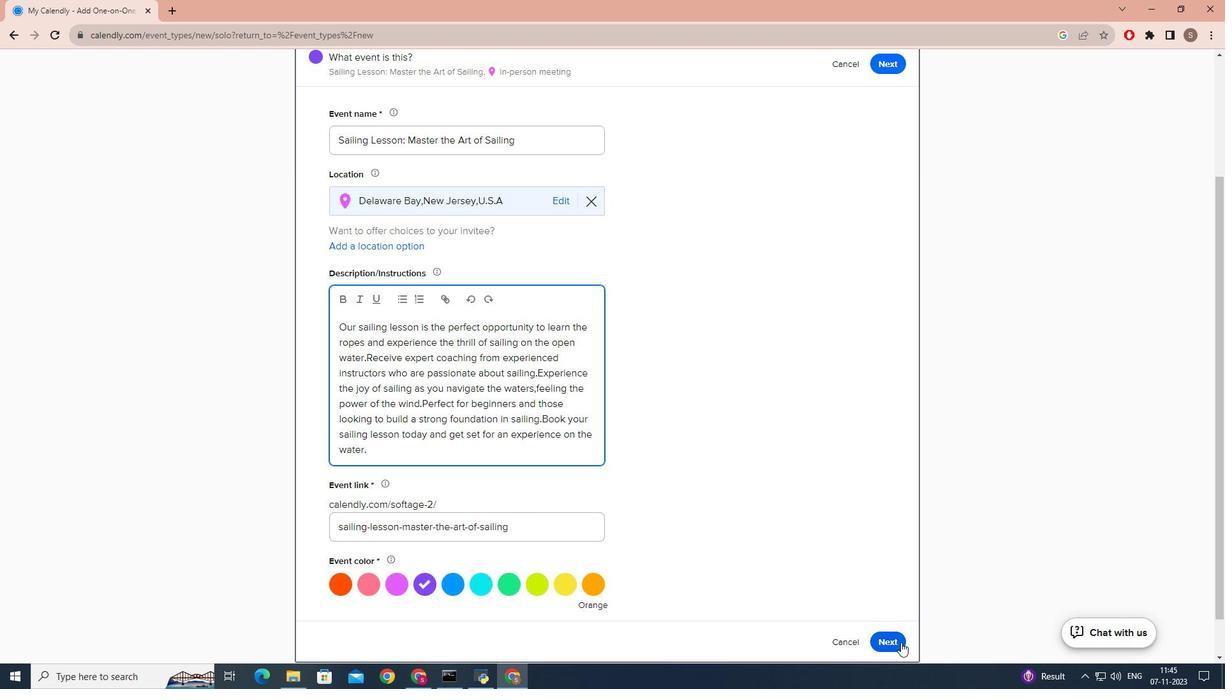 
Action: Mouse pressed left at (901, 643)
Screenshot: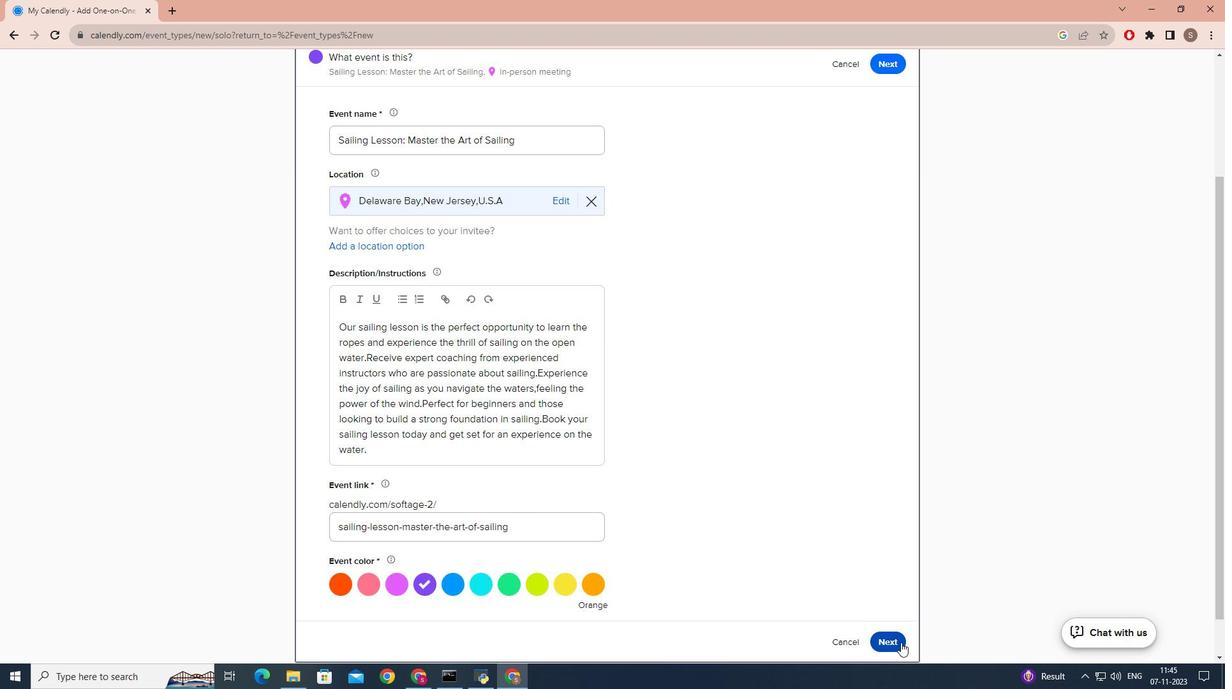 
Action: Mouse moved to (355, 360)
Screenshot: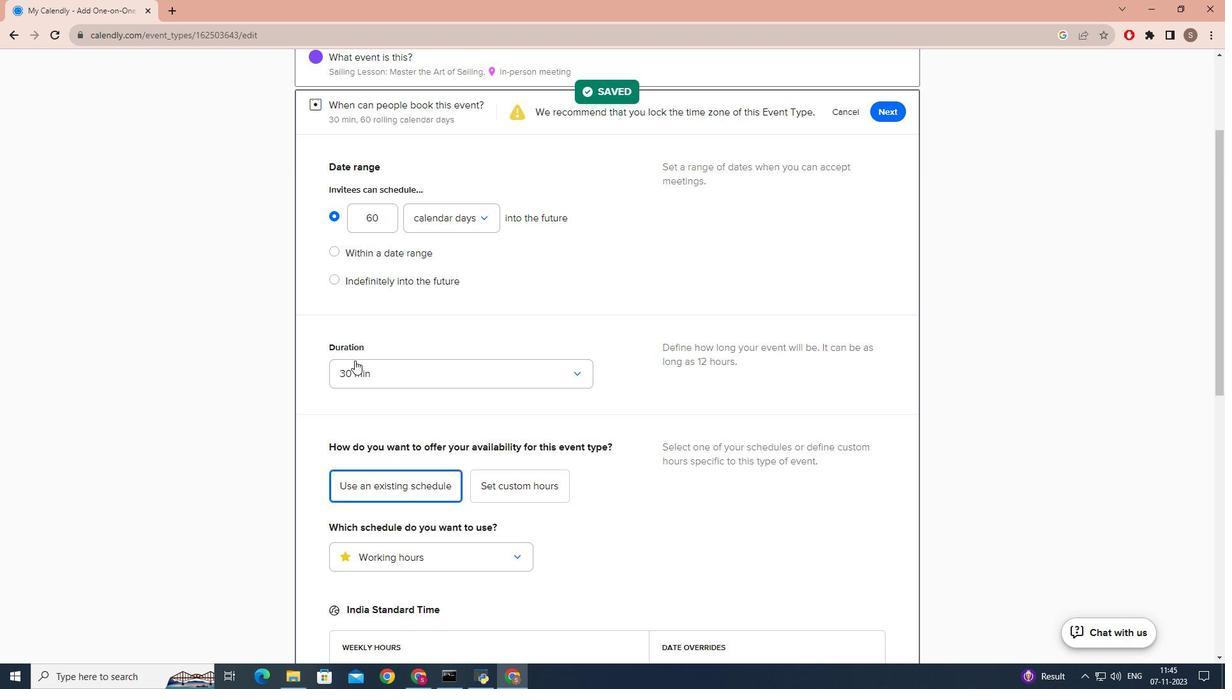 
Action: Mouse pressed left at (355, 360)
Screenshot: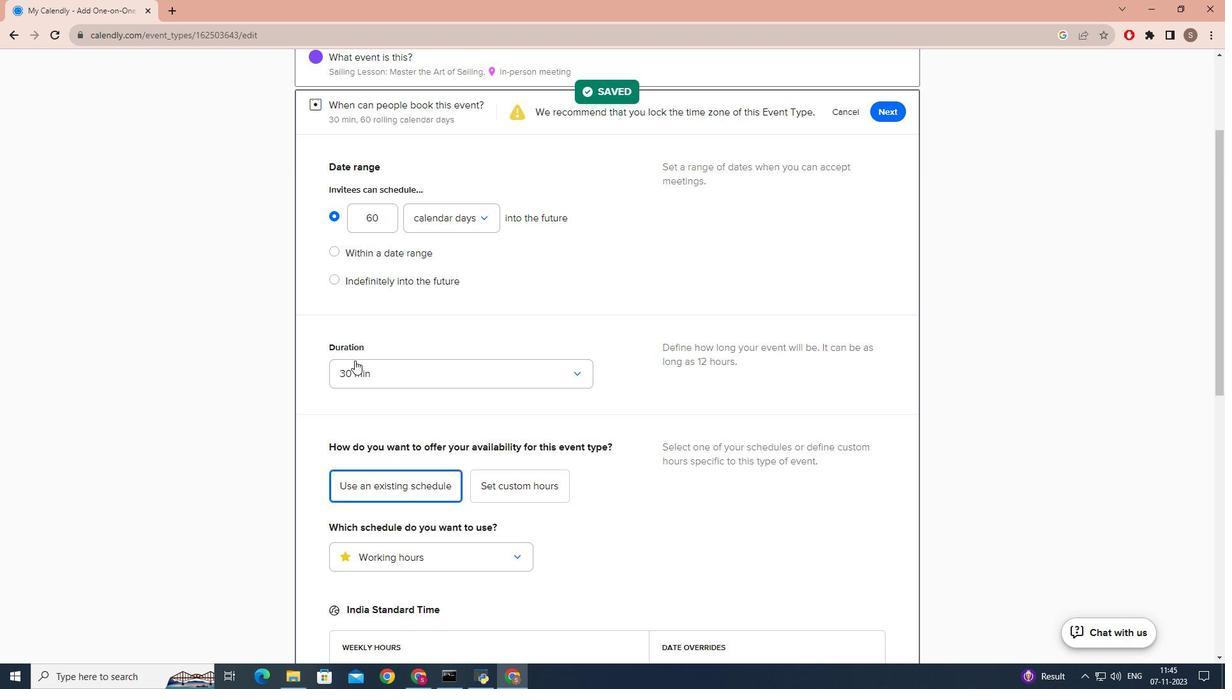 
Action: Mouse moved to (340, 471)
Screenshot: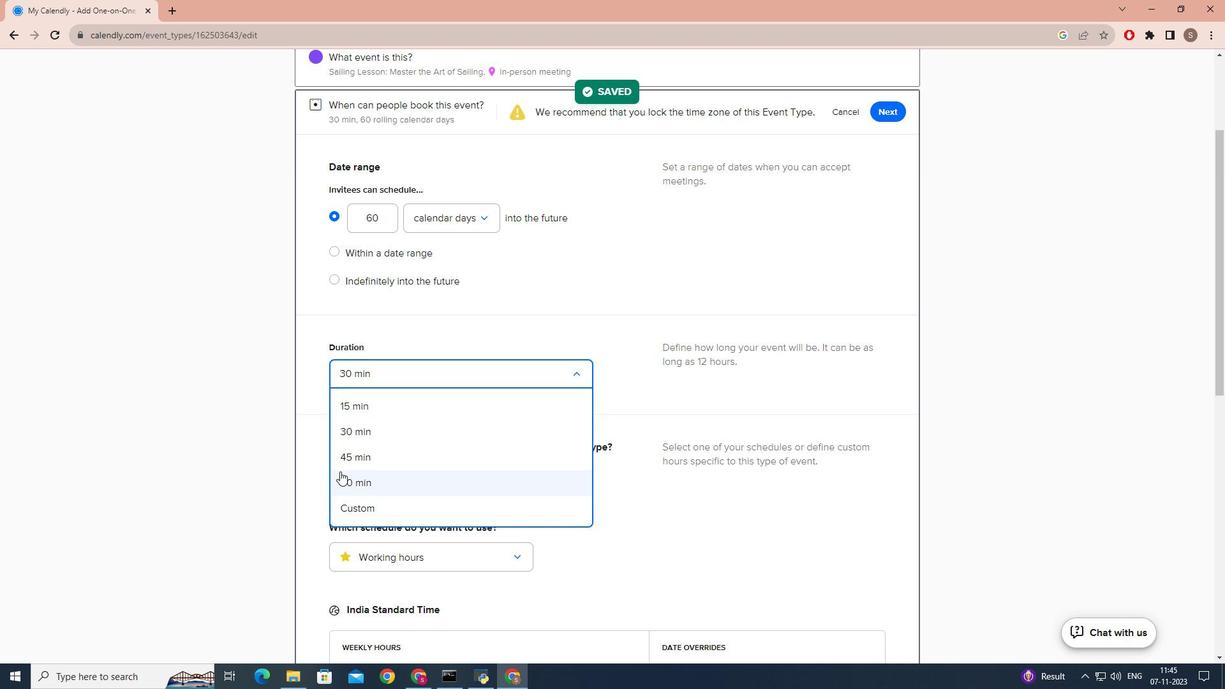 
Action: Mouse pressed left at (340, 471)
Screenshot: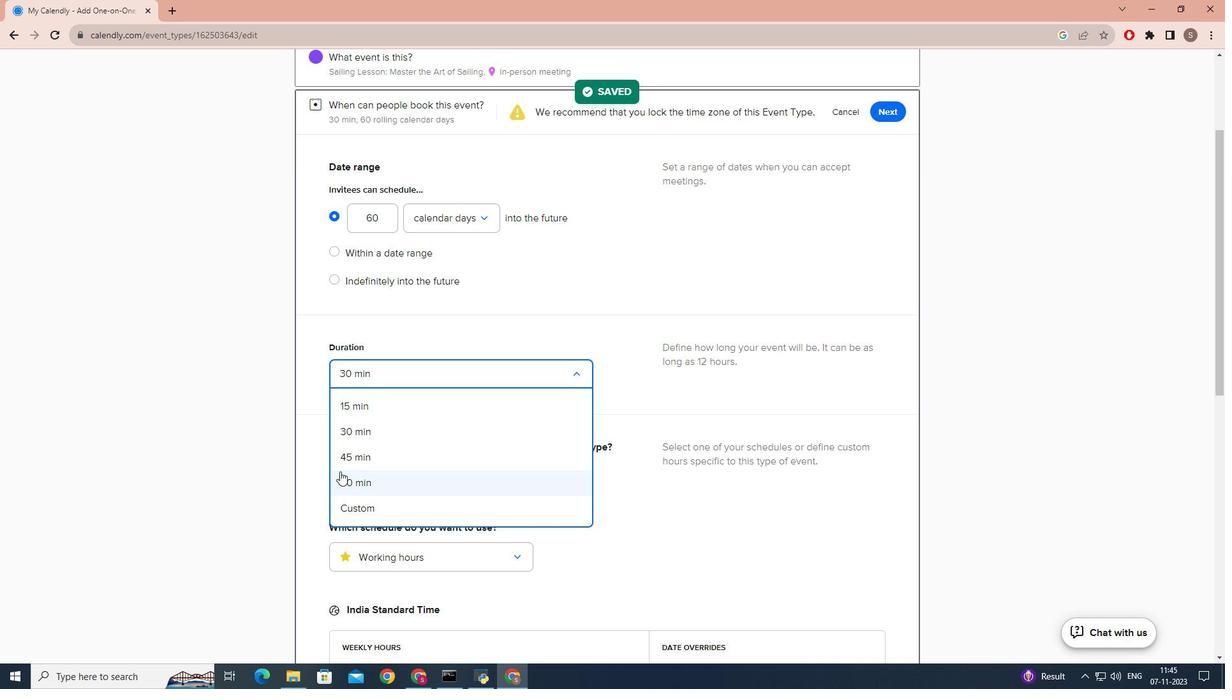
Action: Mouse moved to (341, 434)
Screenshot: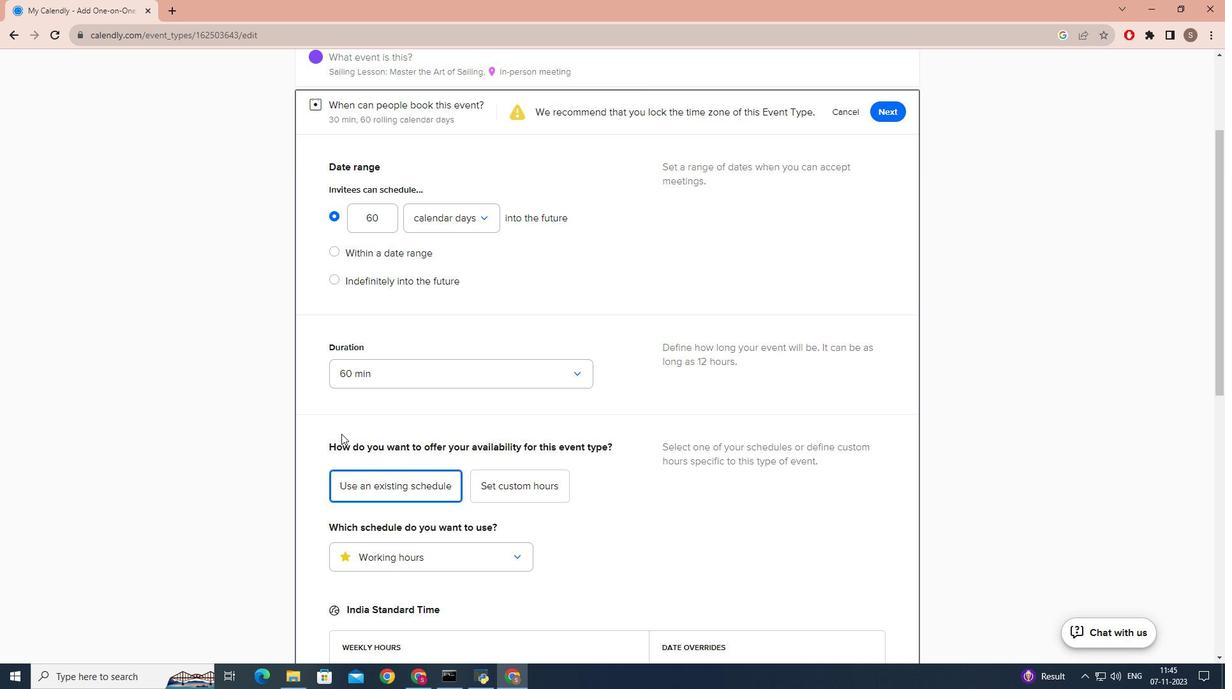 
Action: Mouse scrolled (341, 433) with delta (0, 0)
Screenshot: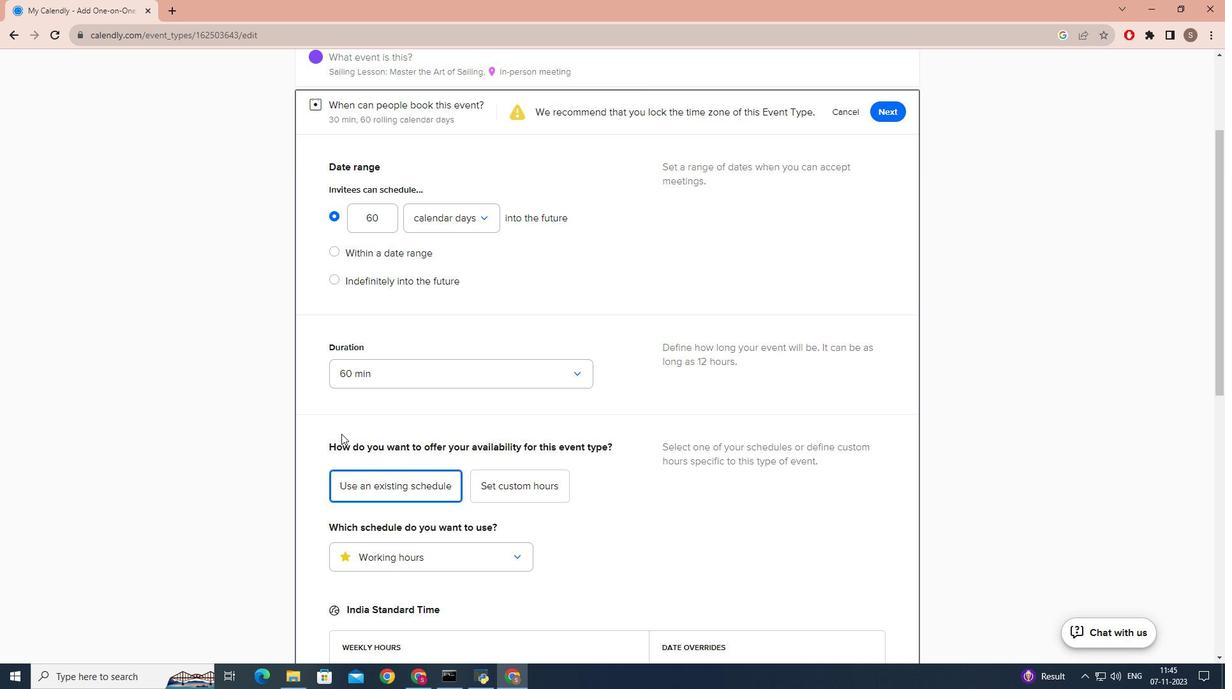 
Action: Mouse scrolled (341, 433) with delta (0, 0)
Screenshot: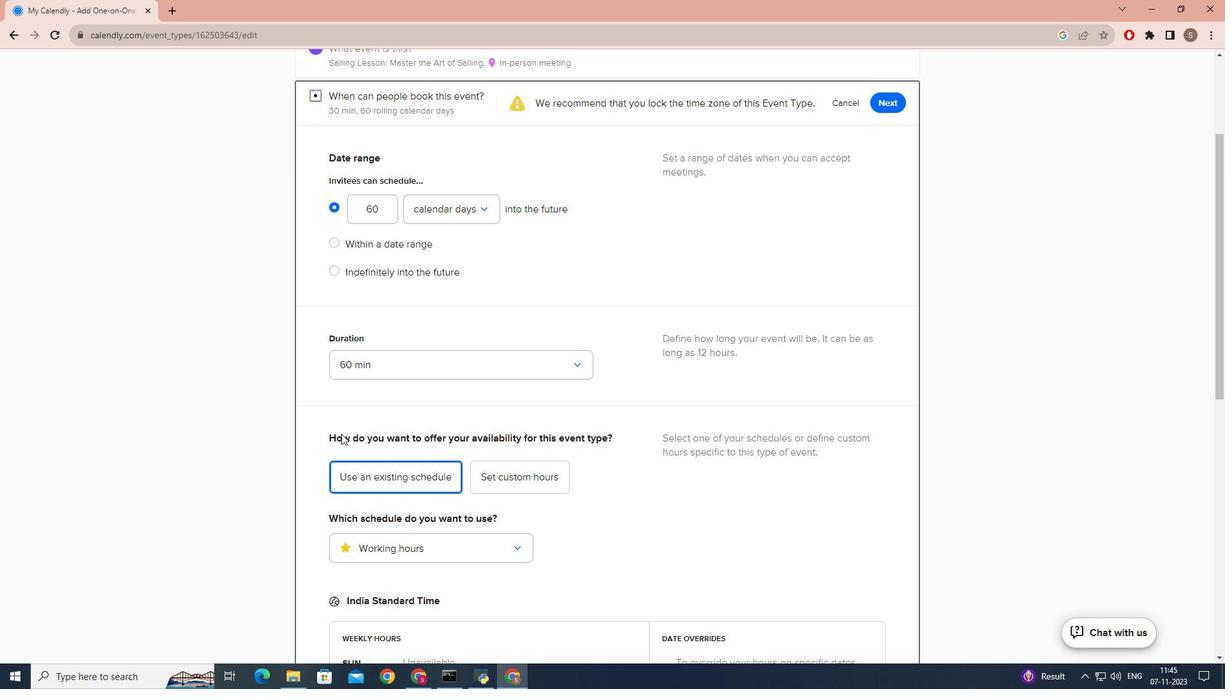
Action: Mouse scrolled (341, 433) with delta (0, 0)
Screenshot: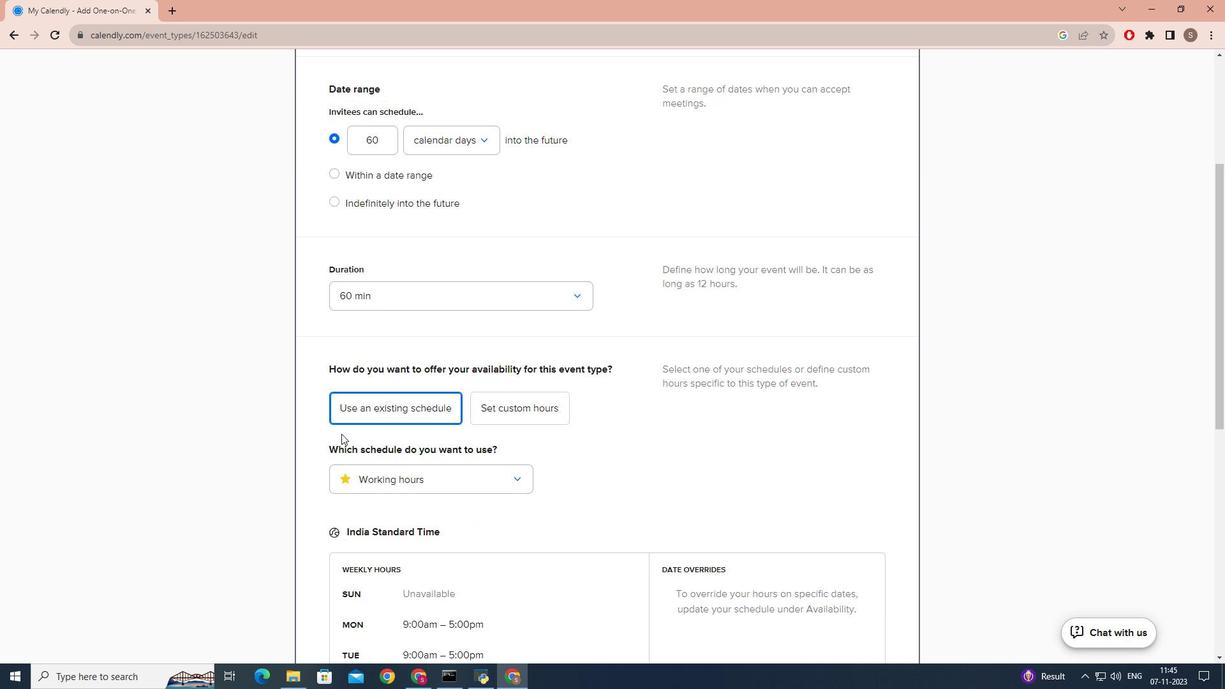 
Action: Mouse scrolled (341, 433) with delta (0, 0)
Screenshot: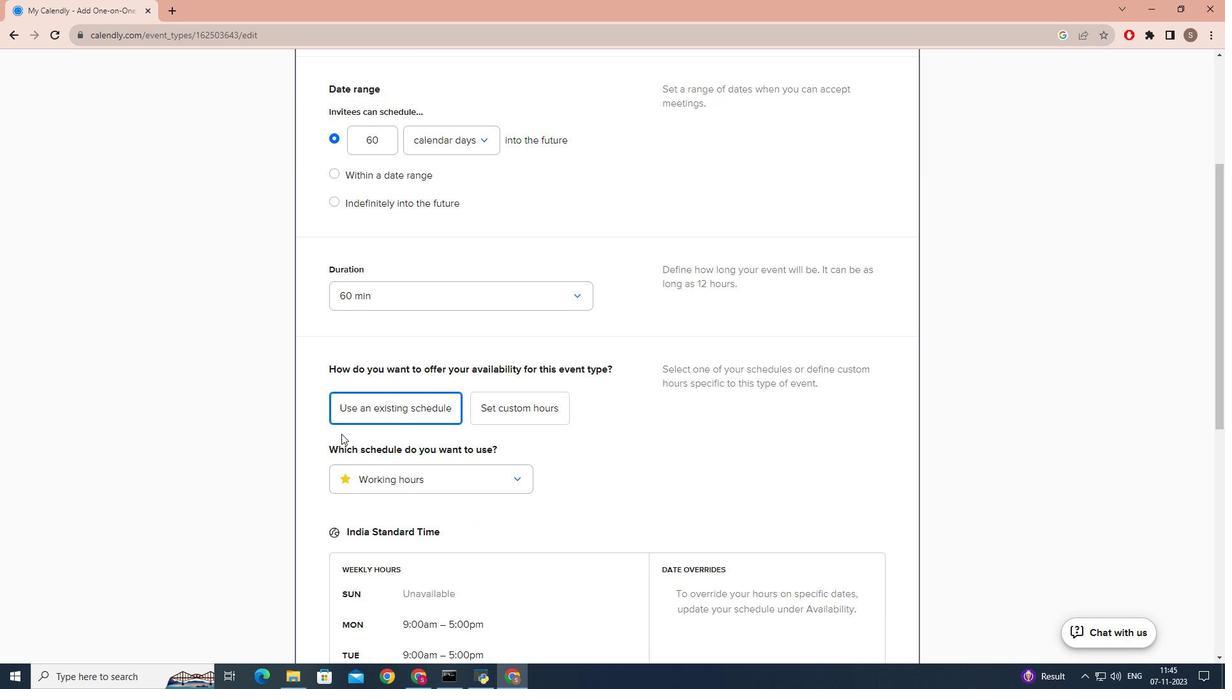 
Action: Mouse moved to (358, 428)
Screenshot: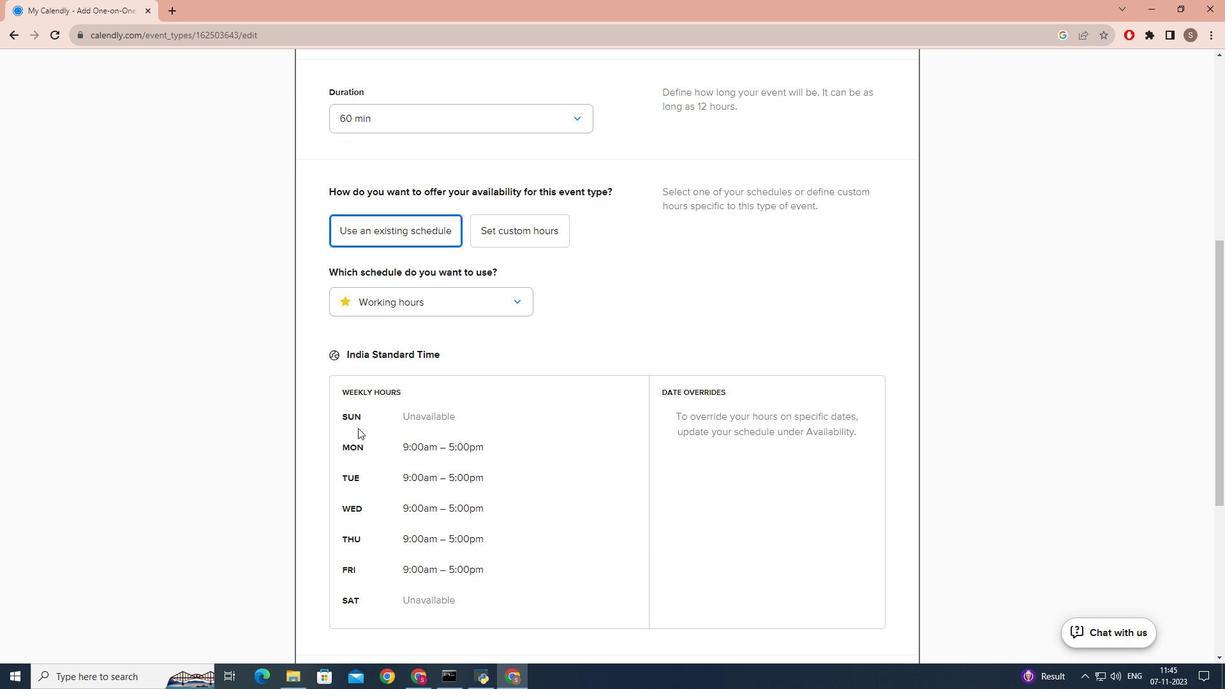 
Action: Mouse scrolled (358, 427) with delta (0, 0)
Screenshot: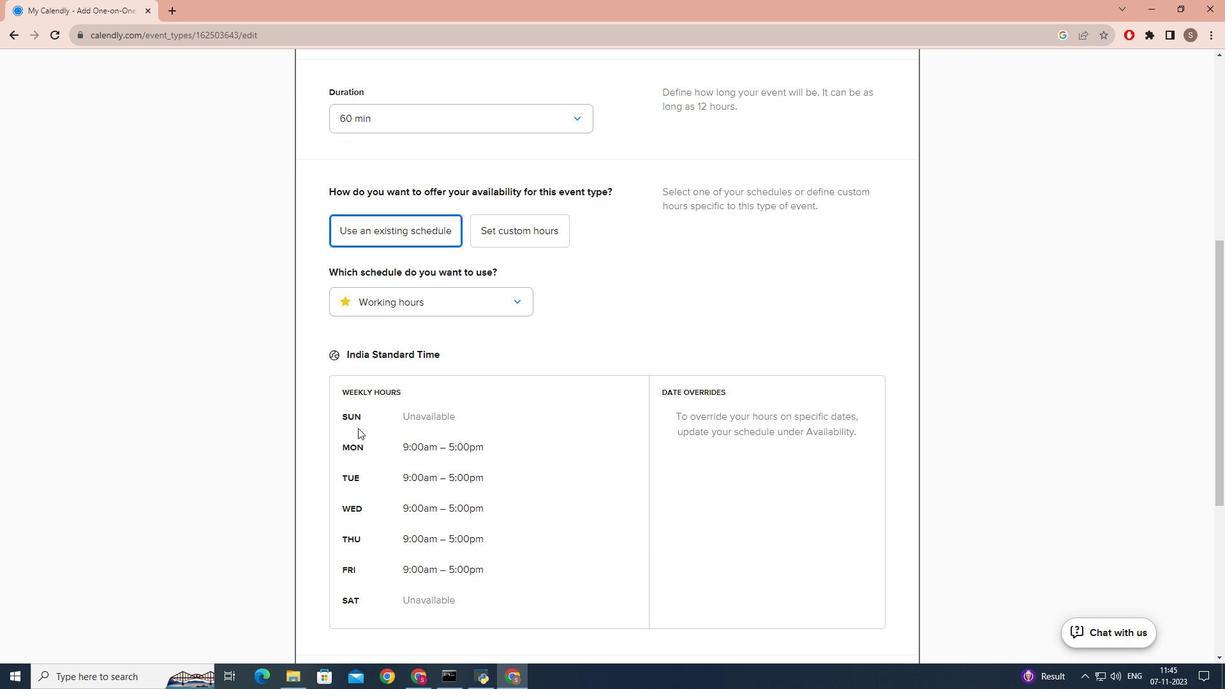 
Action: Mouse scrolled (358, 427) with delta (0, 0)
Screenshot: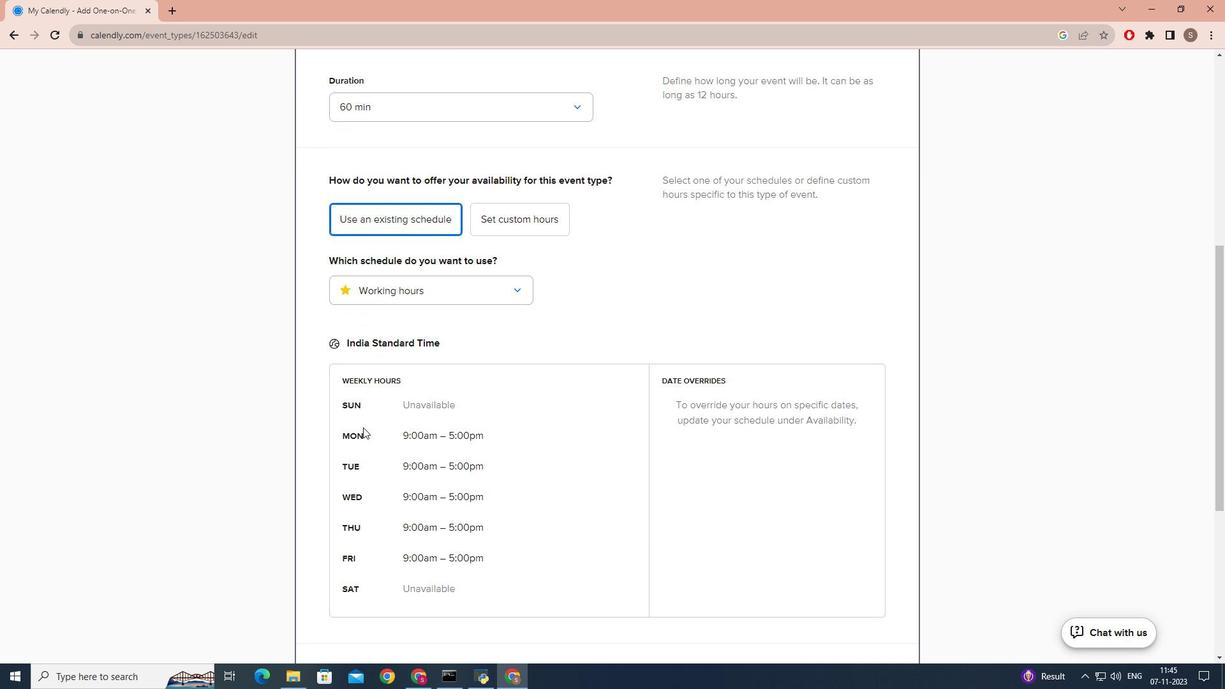 
Action: Mouse scrolled (358, 427) with delta (0, 0)
Screenshot: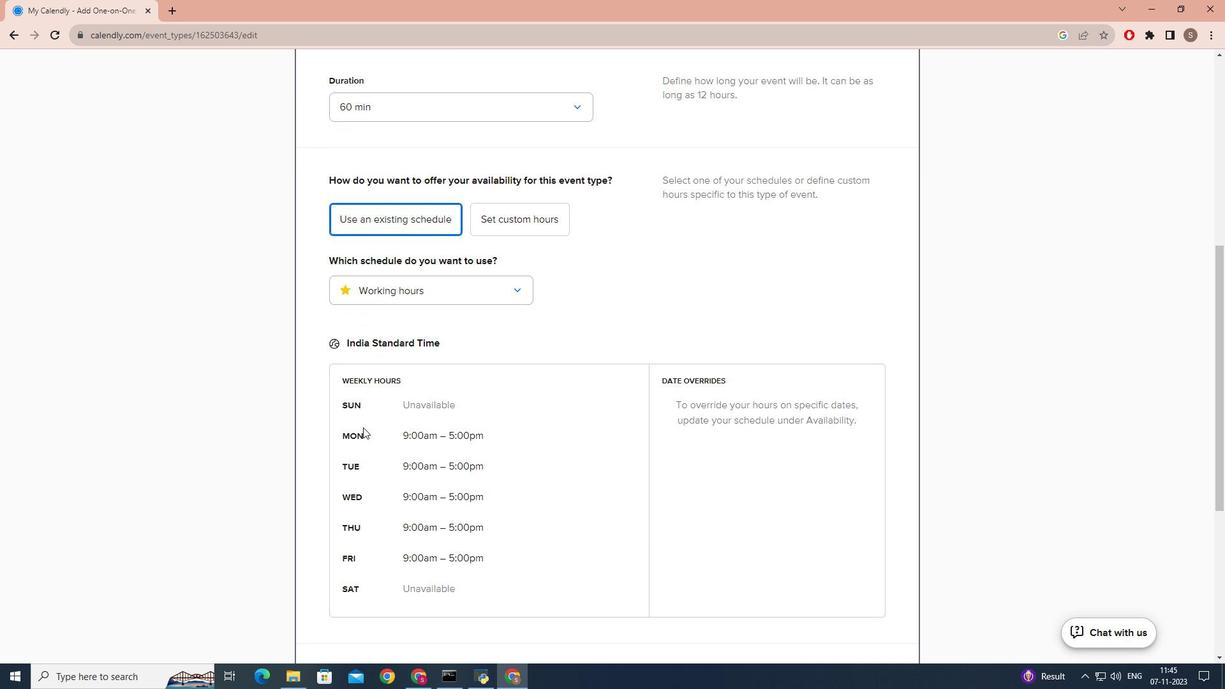
Action: Mouse moved to (358, 428)
Screenshot: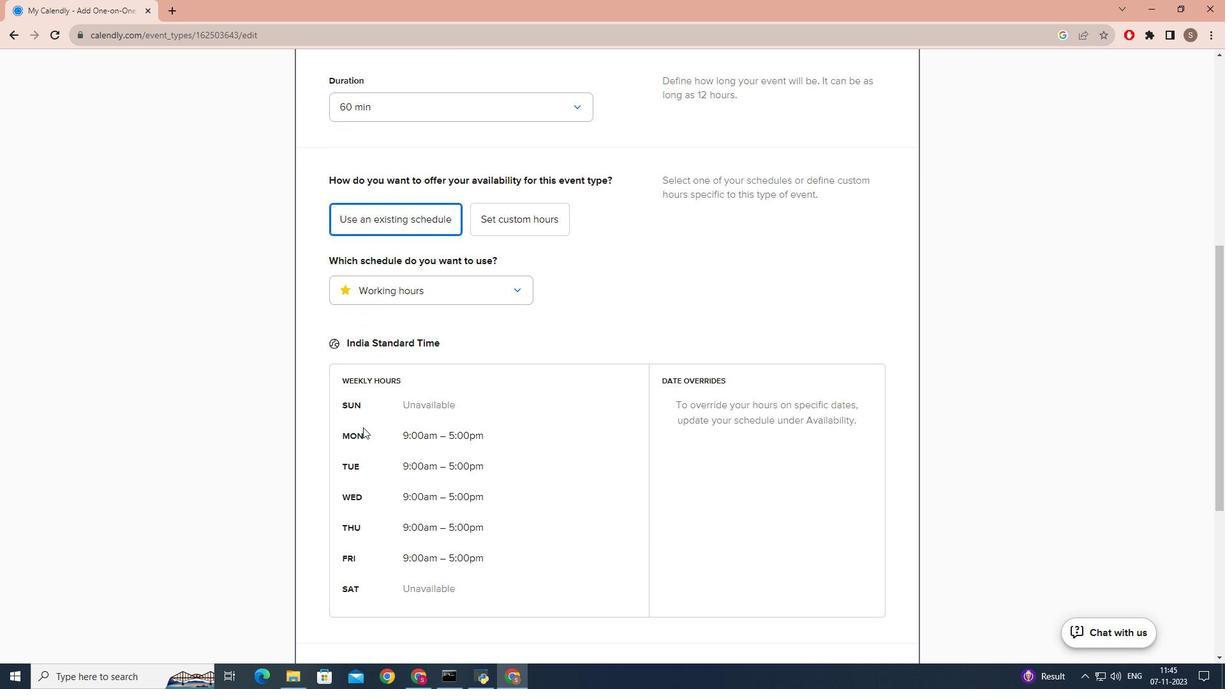 
Action: Mouse scrolled (358, 427) with delta (0, 0)
Screenshot: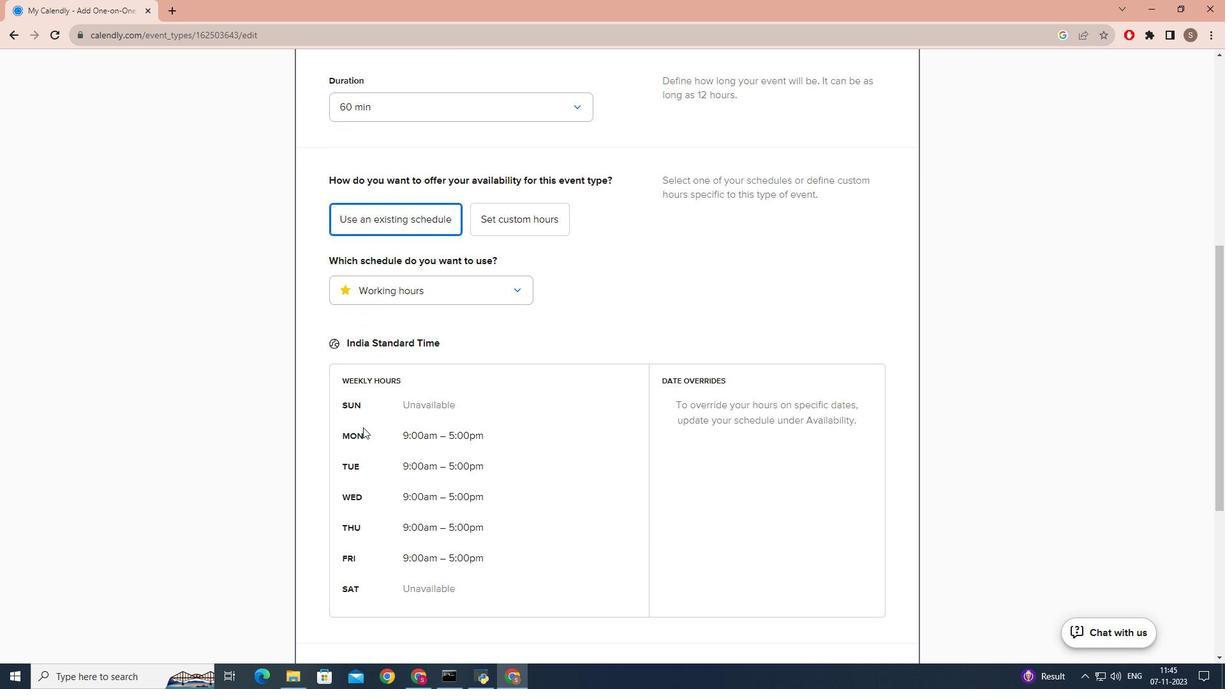 
Action: Mouse moved to (399, 417)
Screenshot: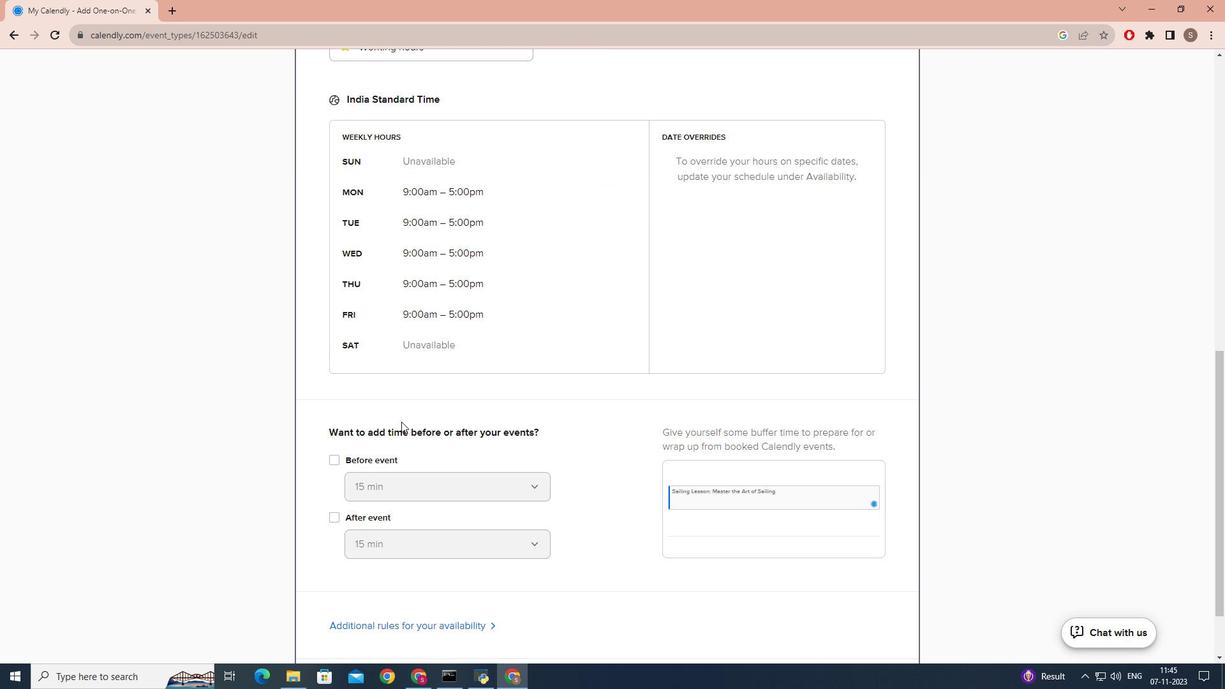 
Action: Mouse scrolled (399, 416) with delta (0, 0)
Screenshot: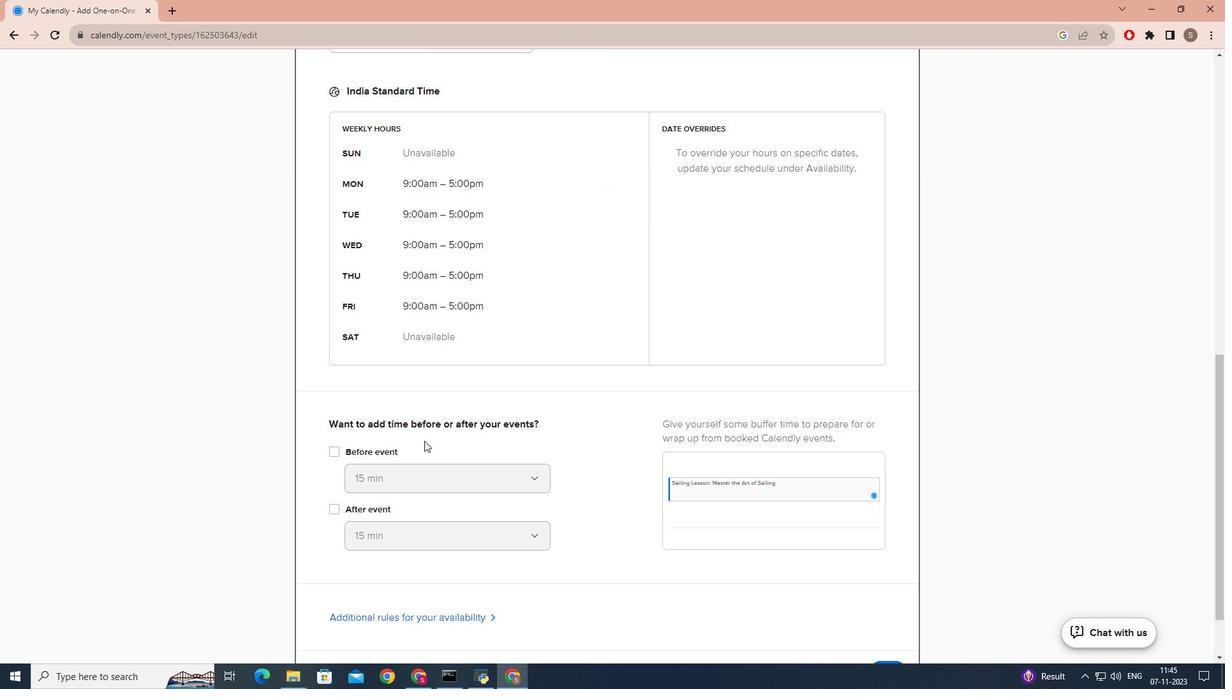 
Action: Mouse scrolled (399, 416) with delta (0, 0)
Screenshot: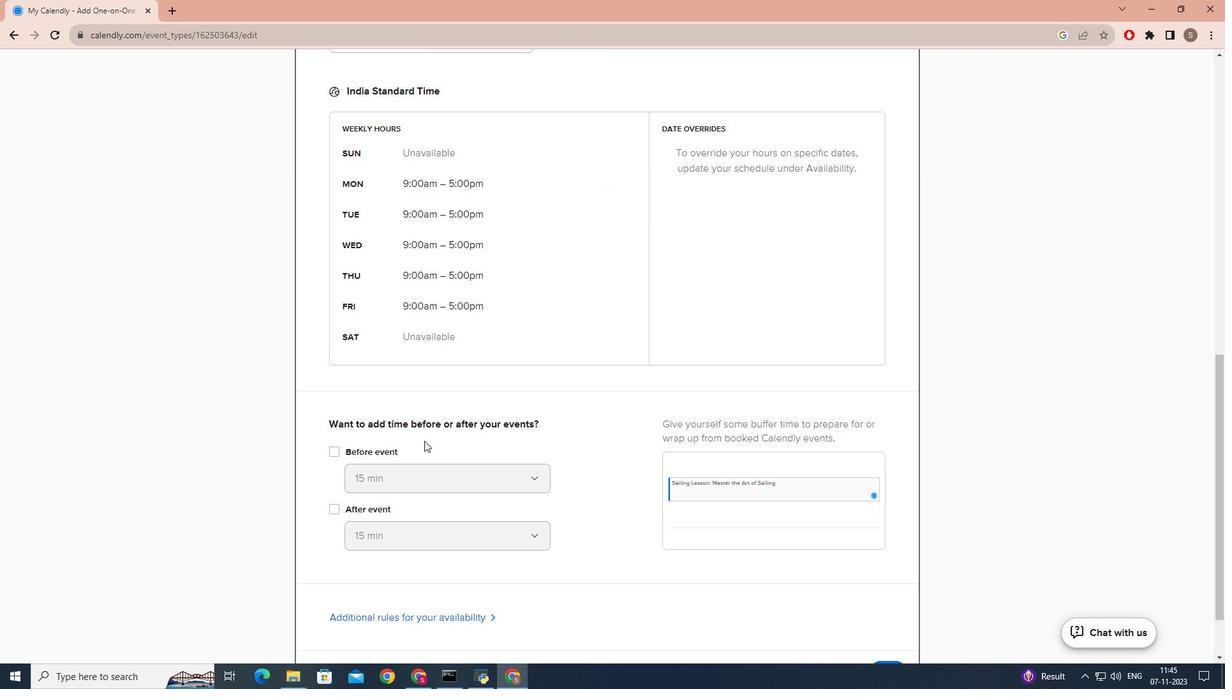 
Action: Mouse moved to (401, 422)
Screenshot: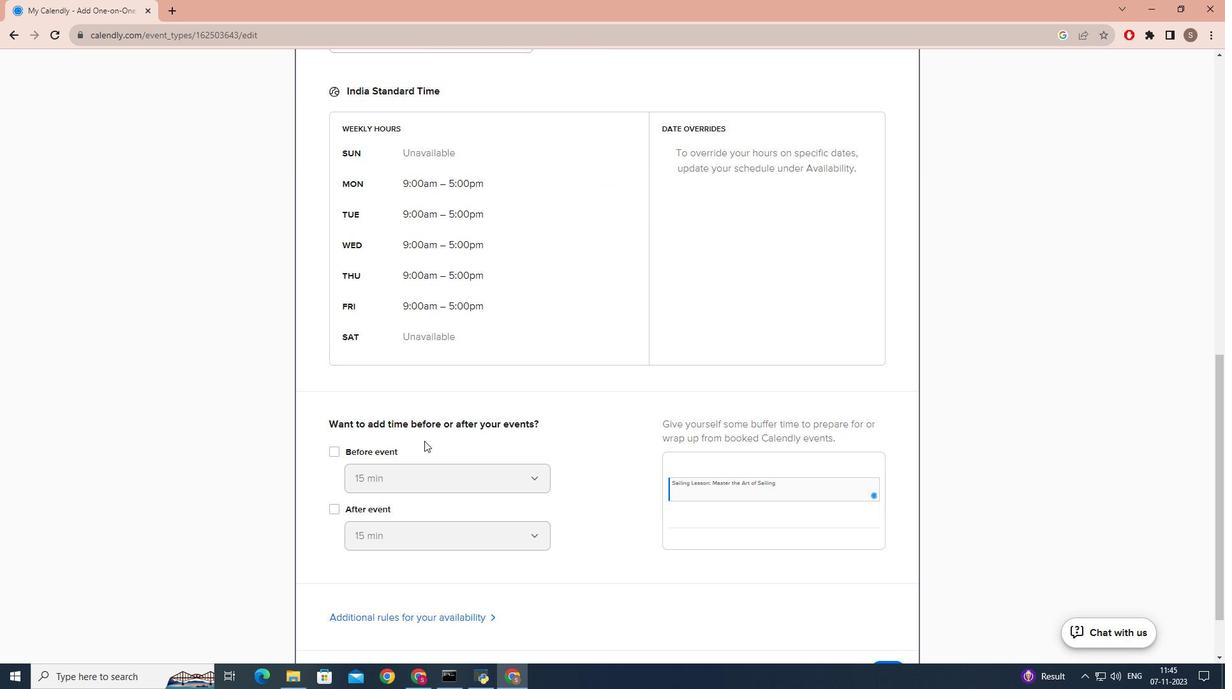 
Action: Mouse scrolled (401, 421) with delta (0, 0)
Screenshot: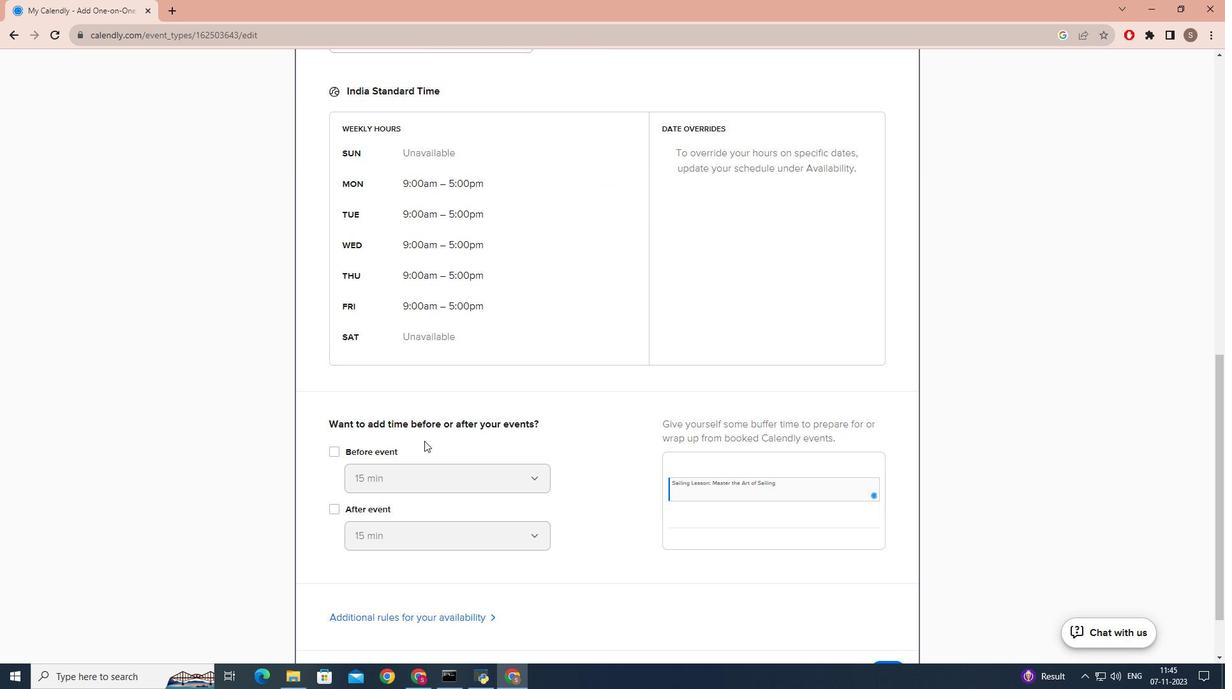 
Action: Mouse moved to (891, 597)
Screenshot: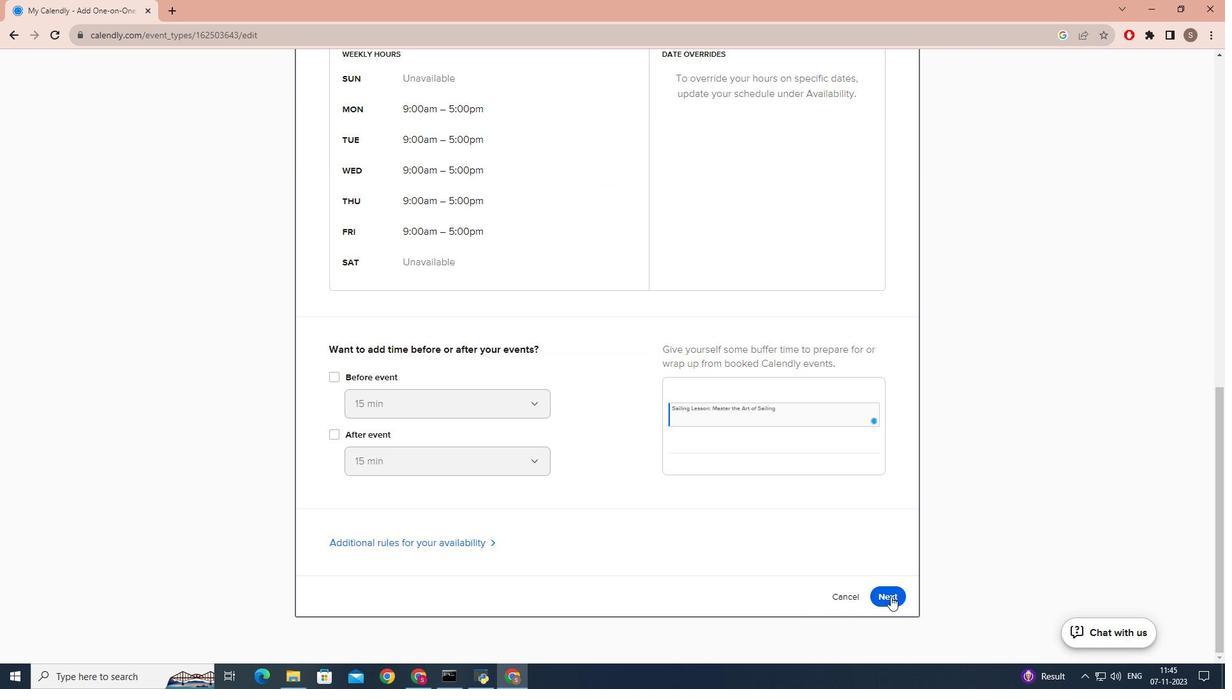 
Action: Mouse pressed left at (891, 597)
Screenshot: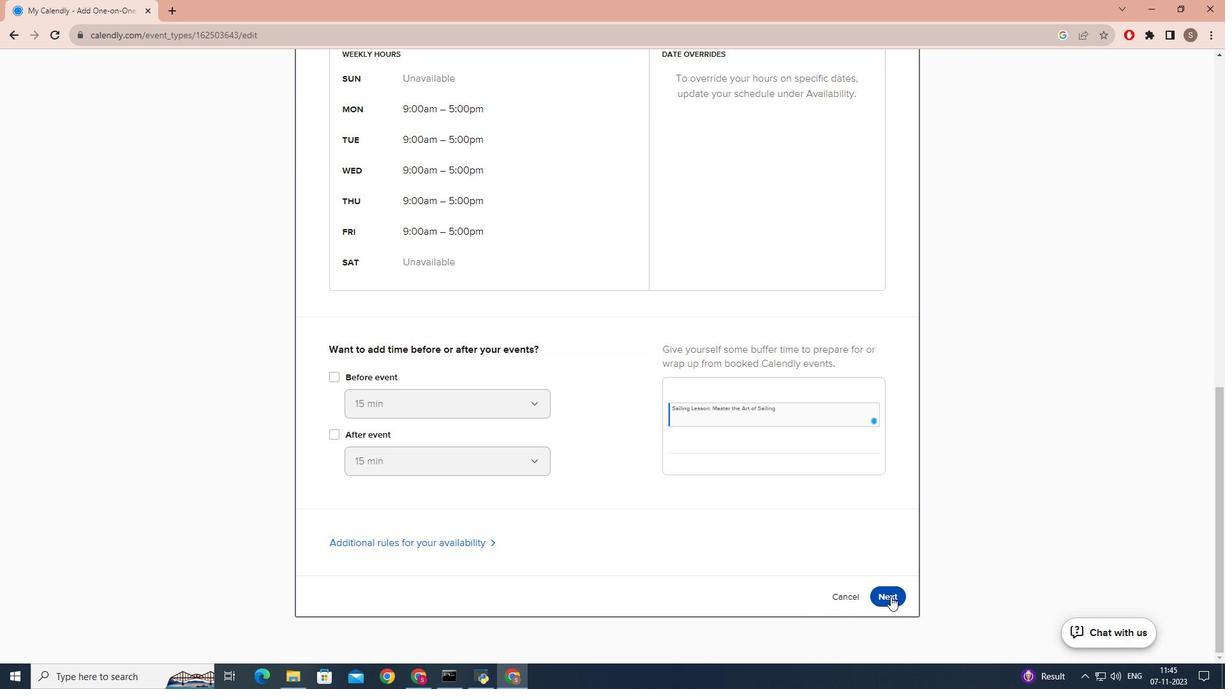 
Action: Mouse moved to (788, 557)
Screenshot: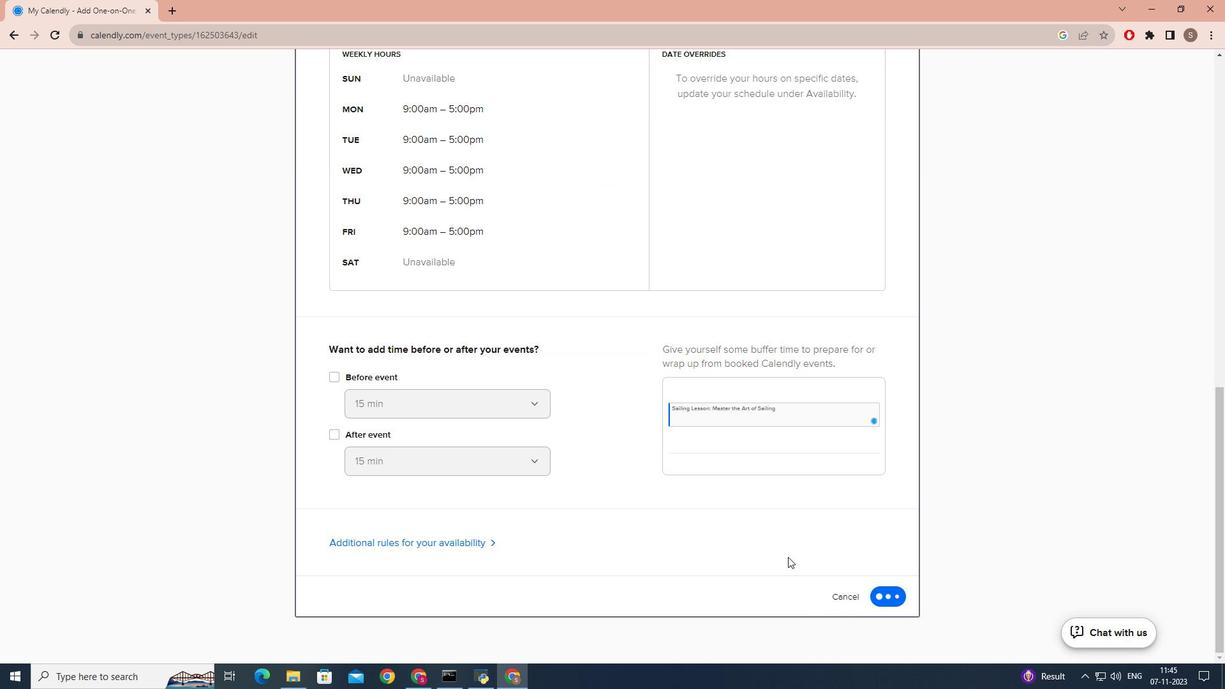 
